 Task: Create a due date automation trigger when advanced on, 2 working days after a card is due add dates starting next week at 11:00 AM.
Action: Mouse moved to (1048, 318)
Screenshot: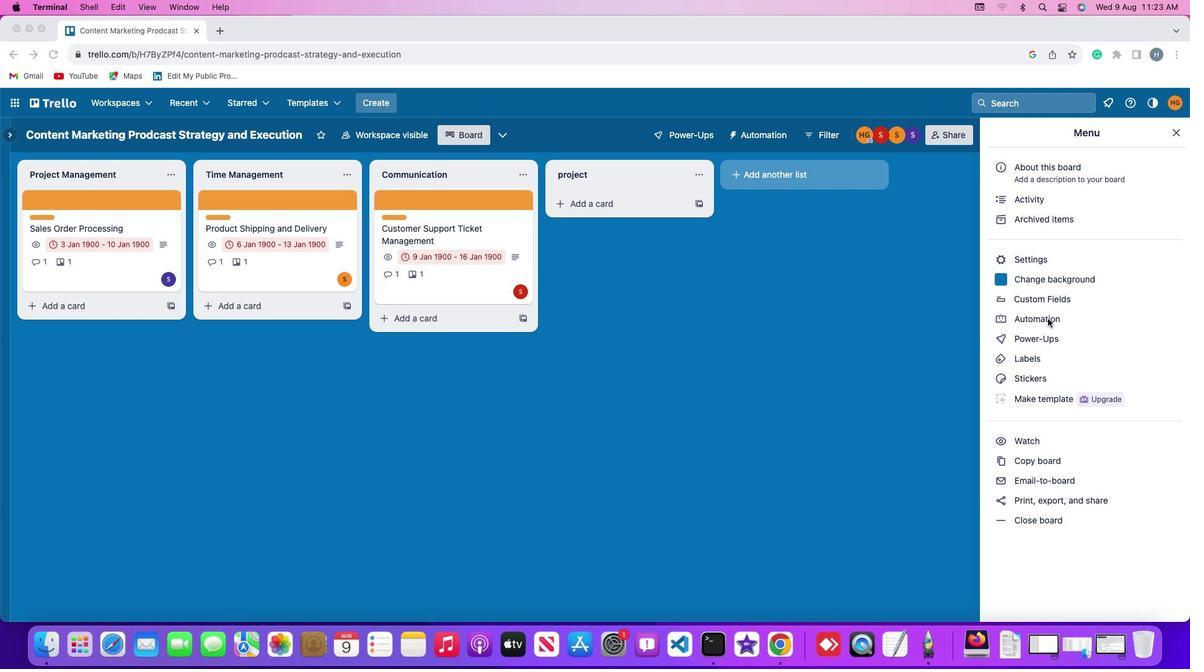 
Action: Mouse pressed left at (1048, 318)
Screenshot: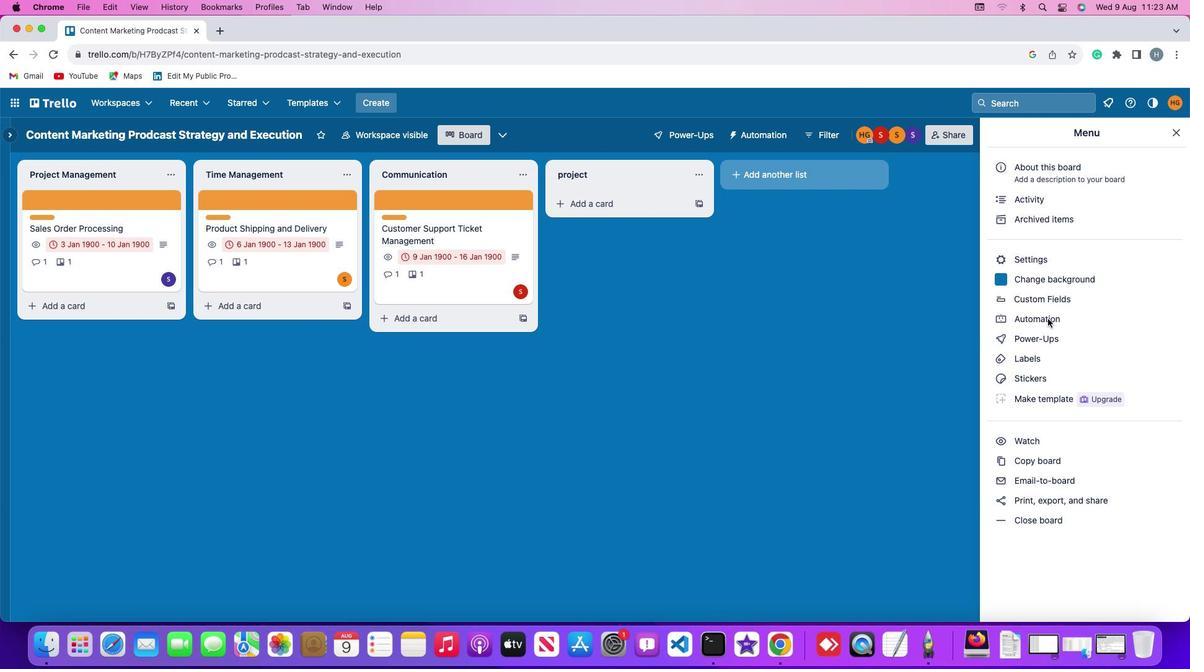 
Action: Mouse pressed left at (1048, 318)
Screenshot: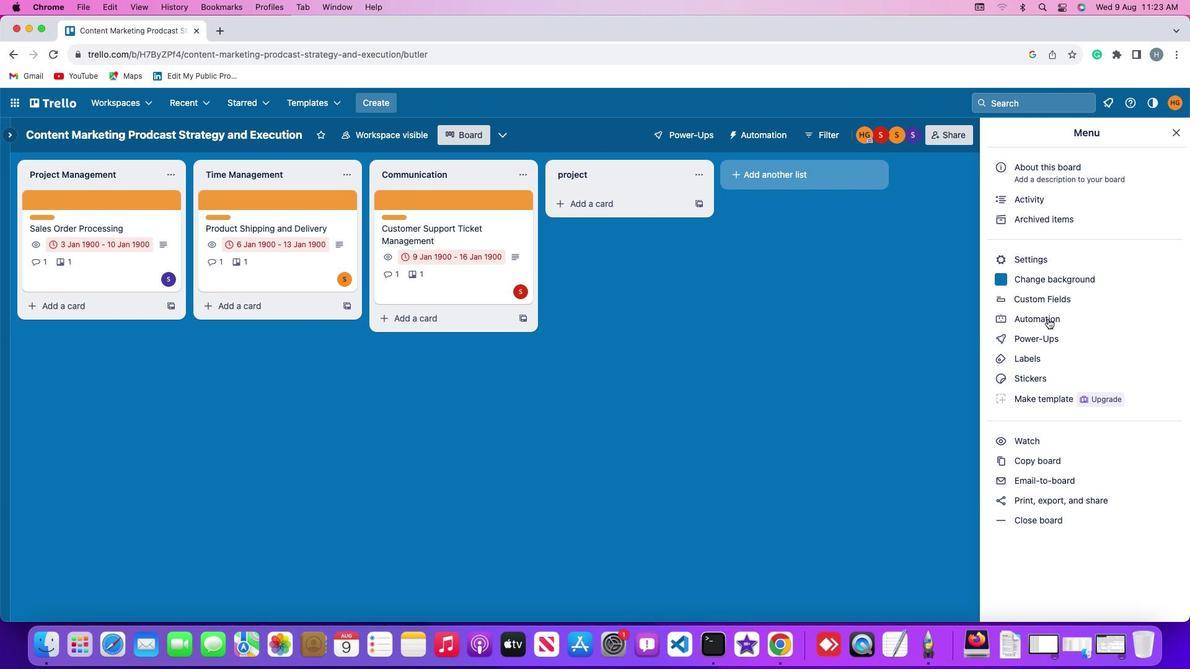 
Action: Mouse moved to (97, 297)
Screenshot: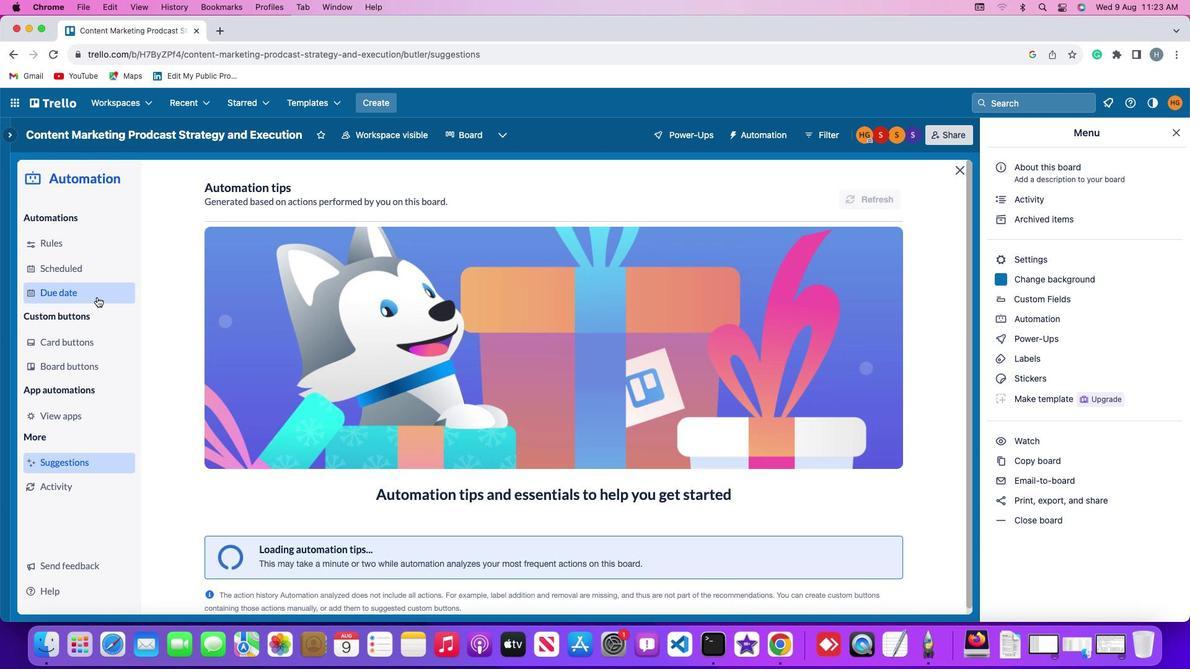 
Action: Mouse pressed left at (97, 297)
Screenshot: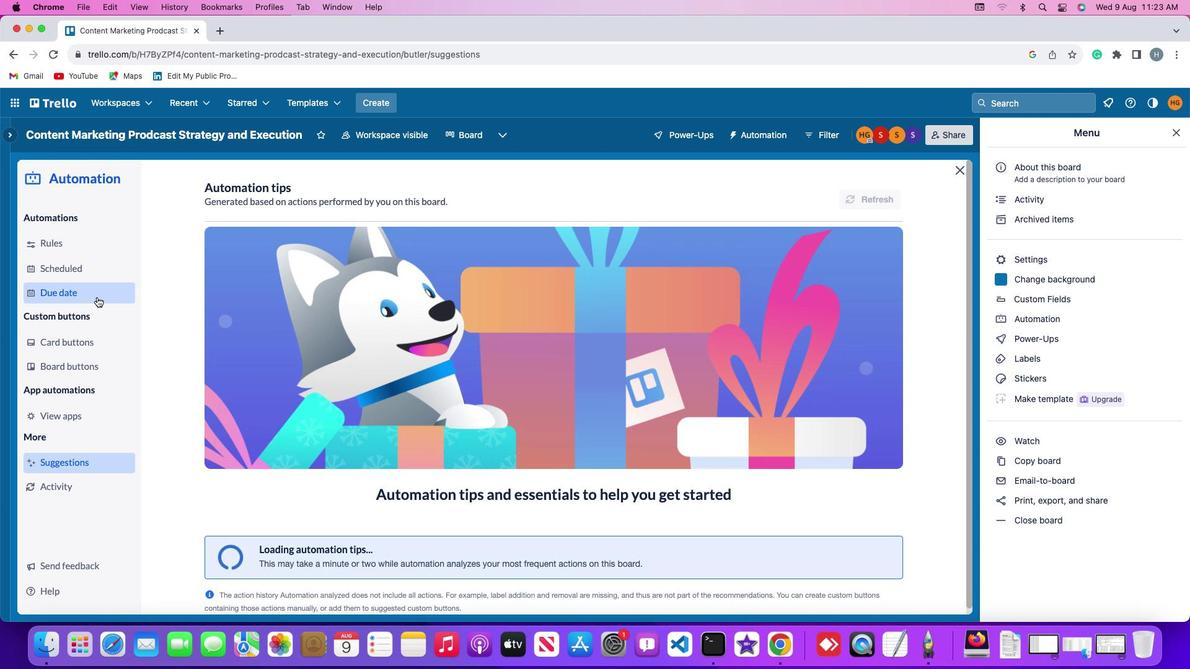 
Action: Mouse moved to (851, 188)
Screenshot: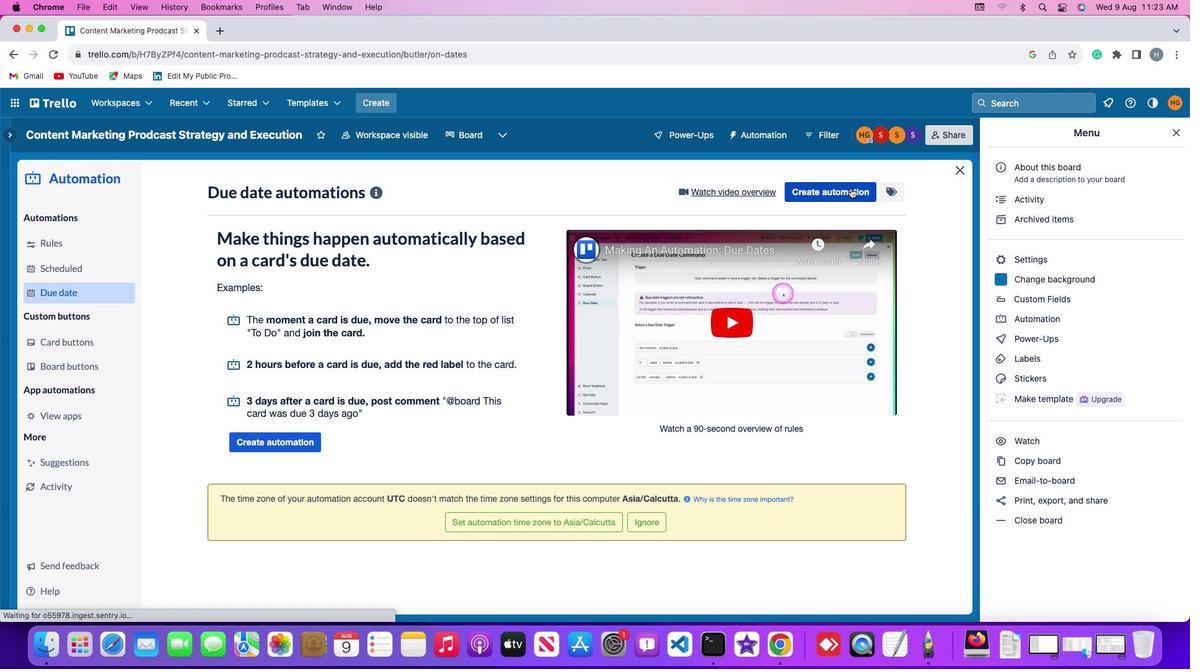 
Action: Mouse pressed left at (851, 188)
Screenshot: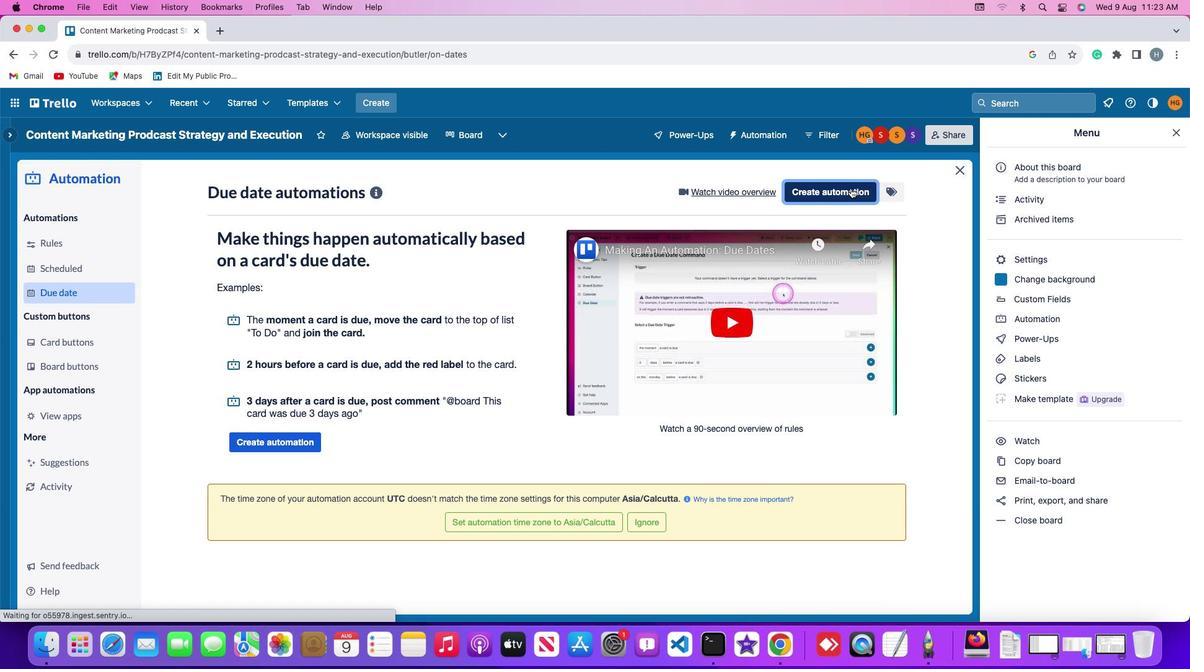
Action: Mouse moved to (313, 306)
Screenshot: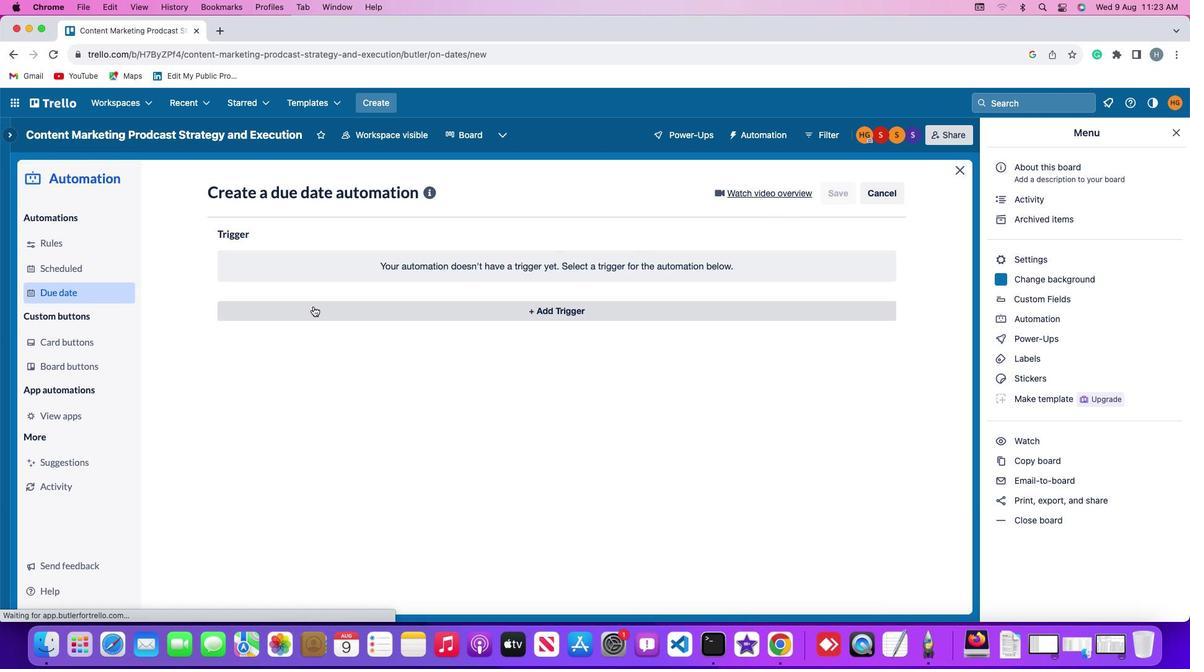 
Action: Mouse pressed left at (313, 306)
Screenshot: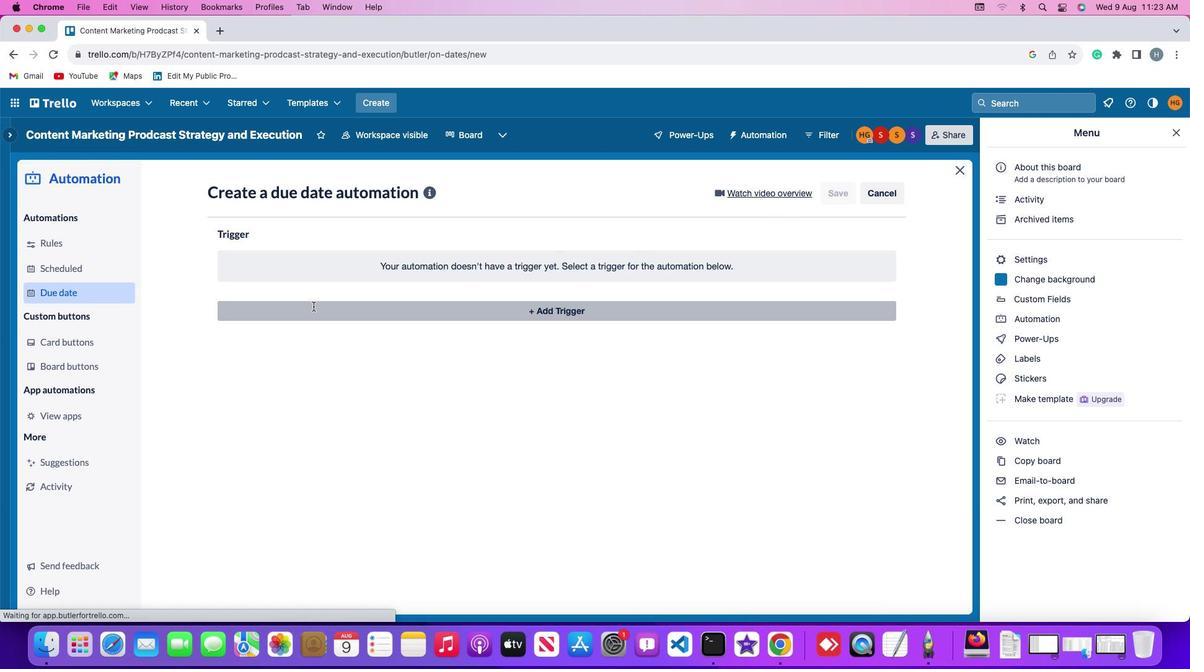 
Action: Mouse moved to (245, 495)
Screenshot: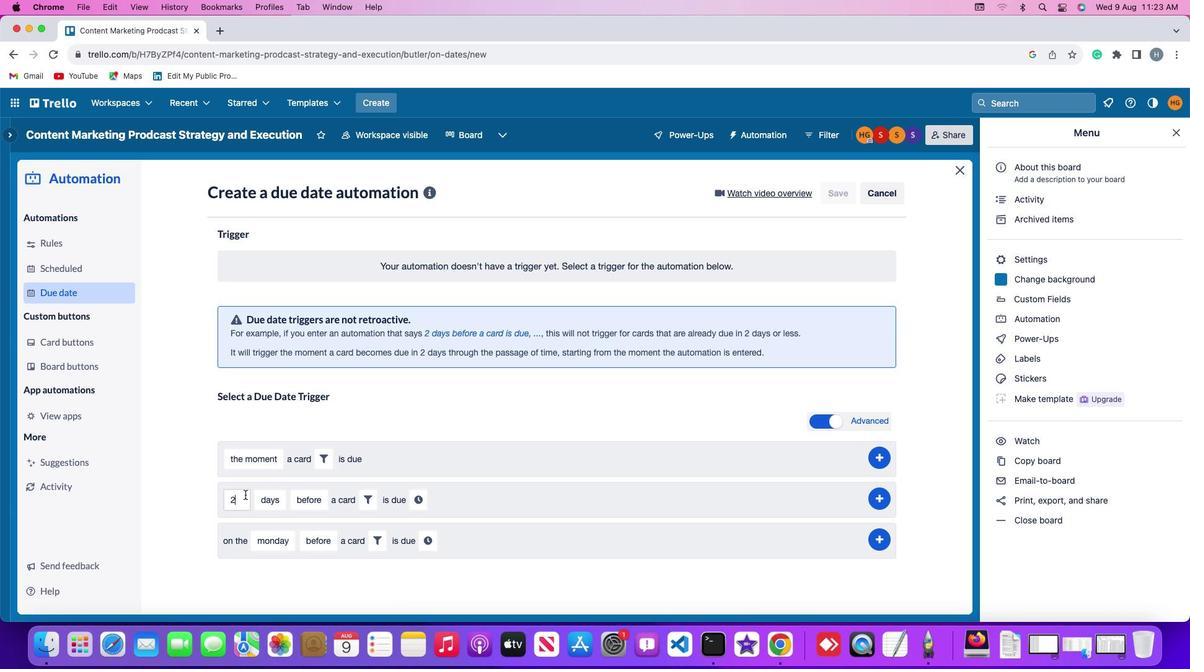 
Action: Mouse pressed left at (245, 495)
Screenshot: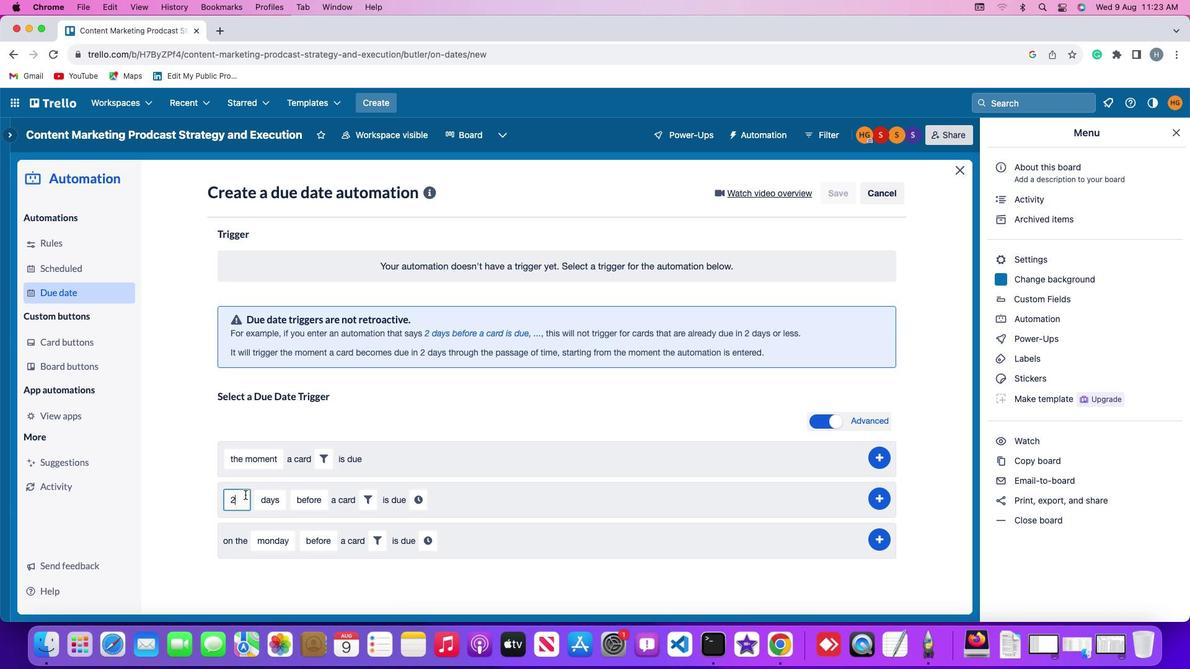 
Action: Mouse moved to (244, 495)
Screenshot: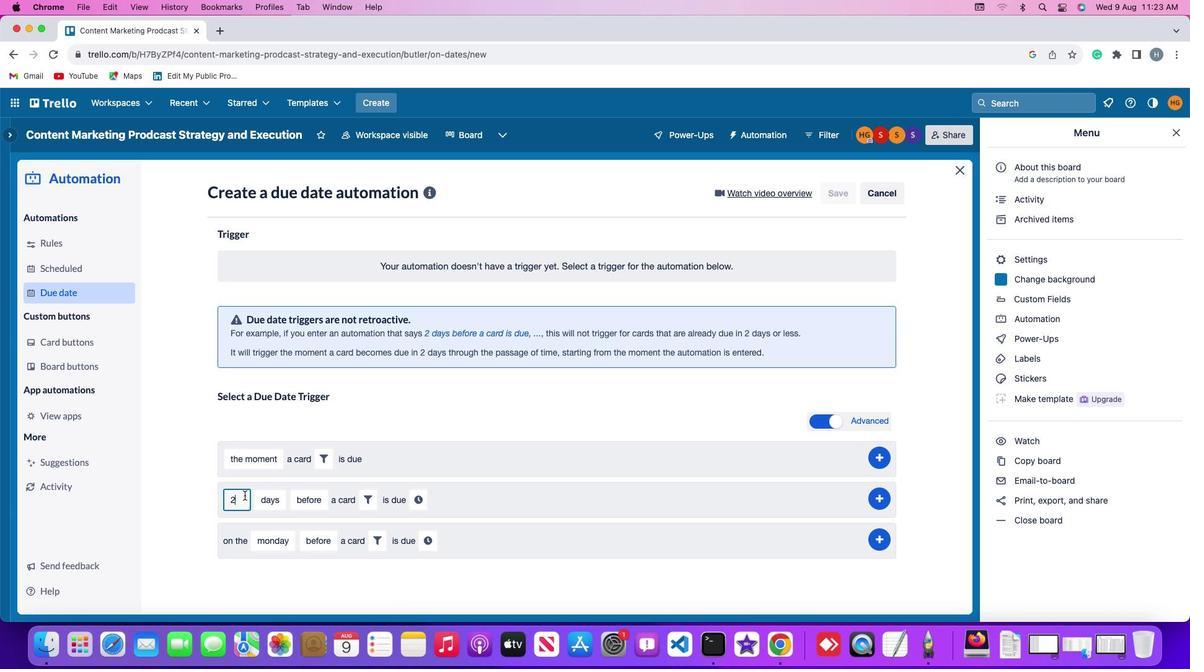 
Action: Key pressed Key.backspace
Screenshot: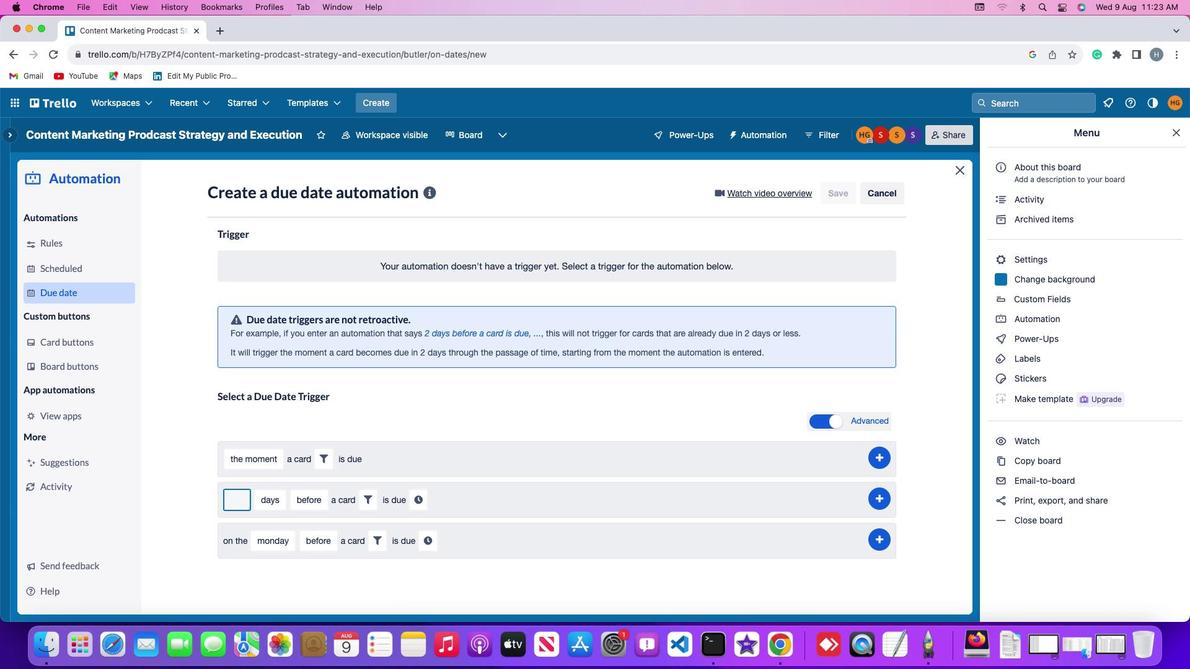 
Action: Mouse moved to (238, 493)
Screenshot: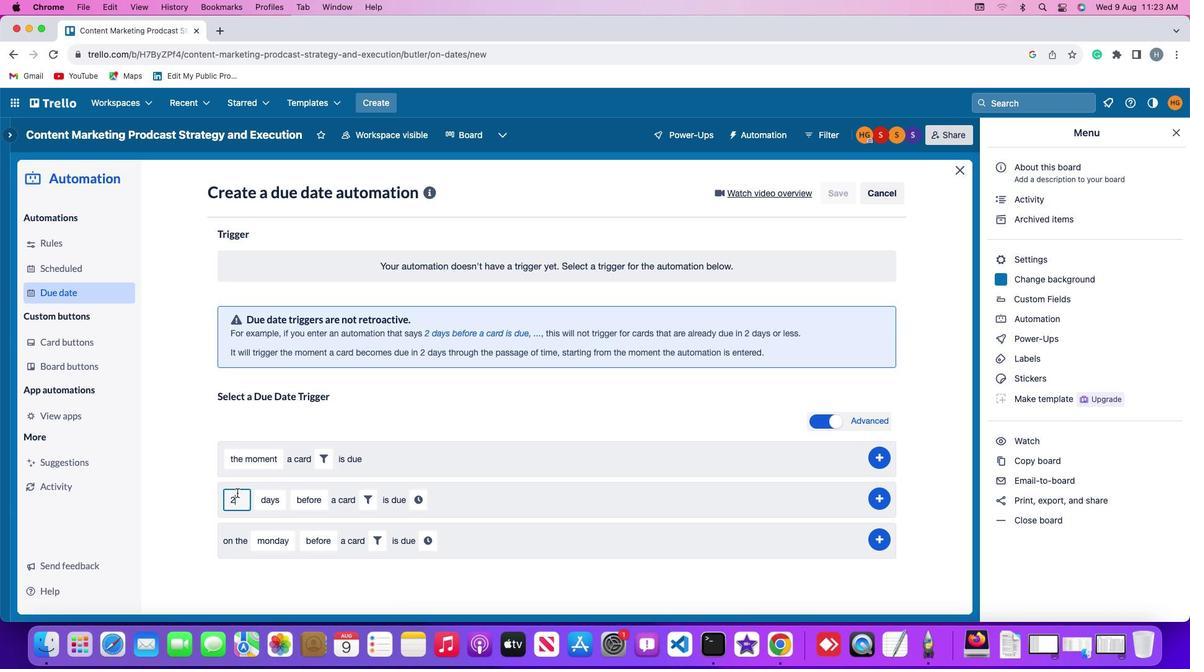 
Action: Key pressed '2'
Screenshot: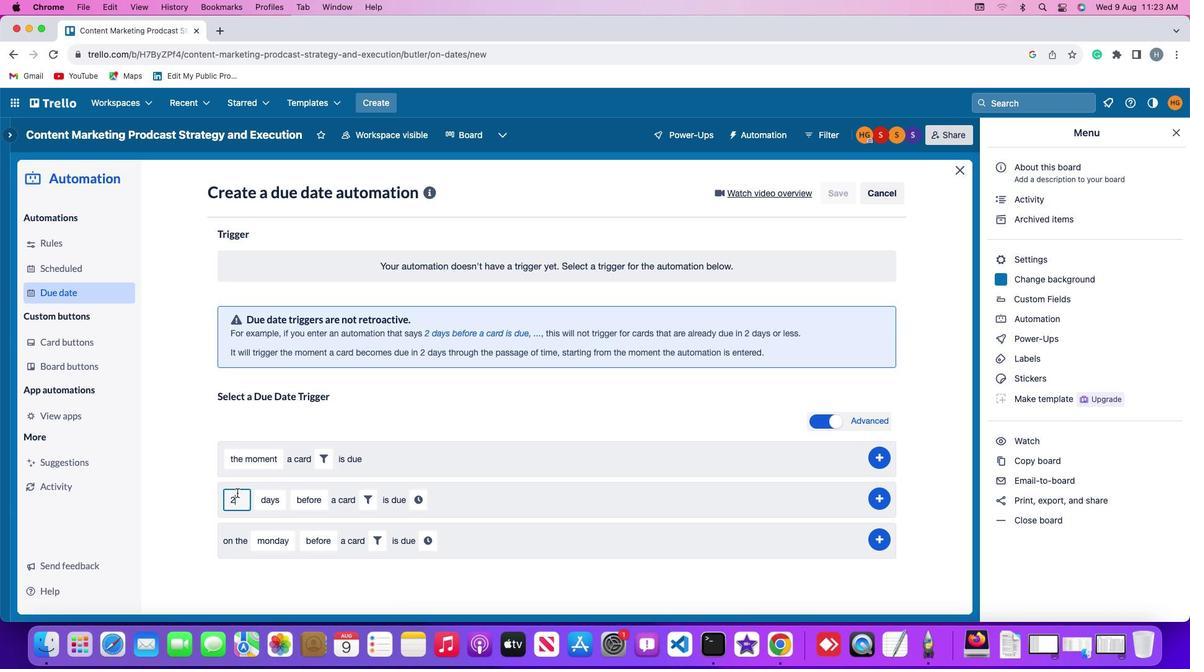 
Action: Mouse moved to (268, 496)
Screenshot: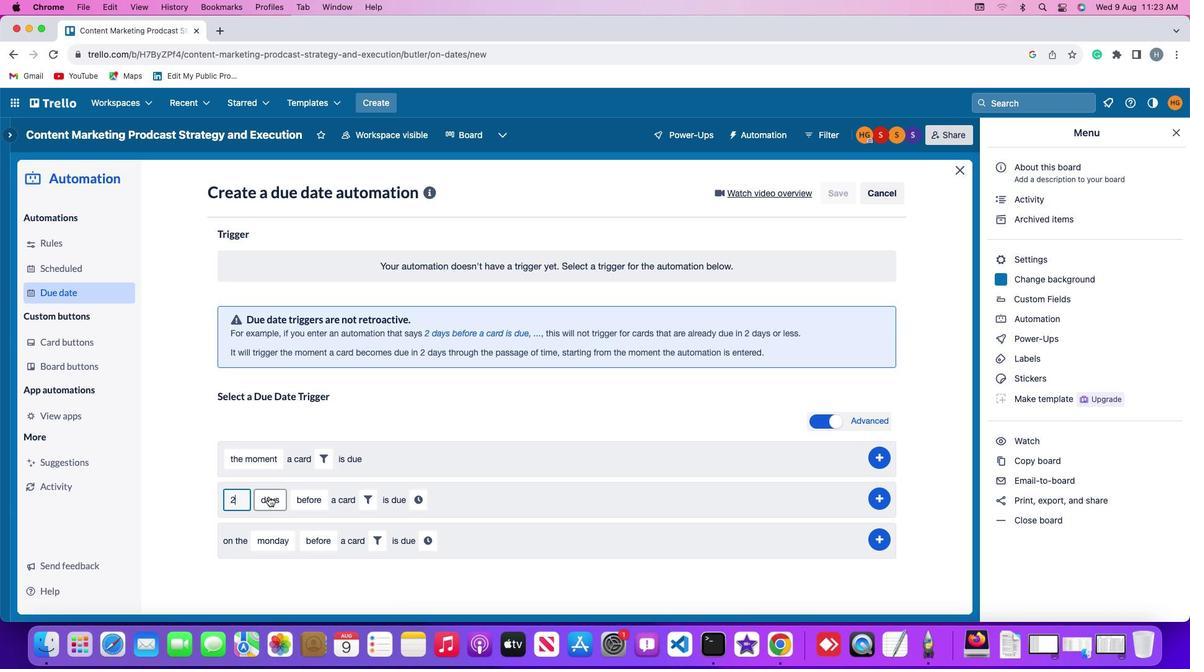 
Action: Mouse pressed left at (268, 496)
Screenshot: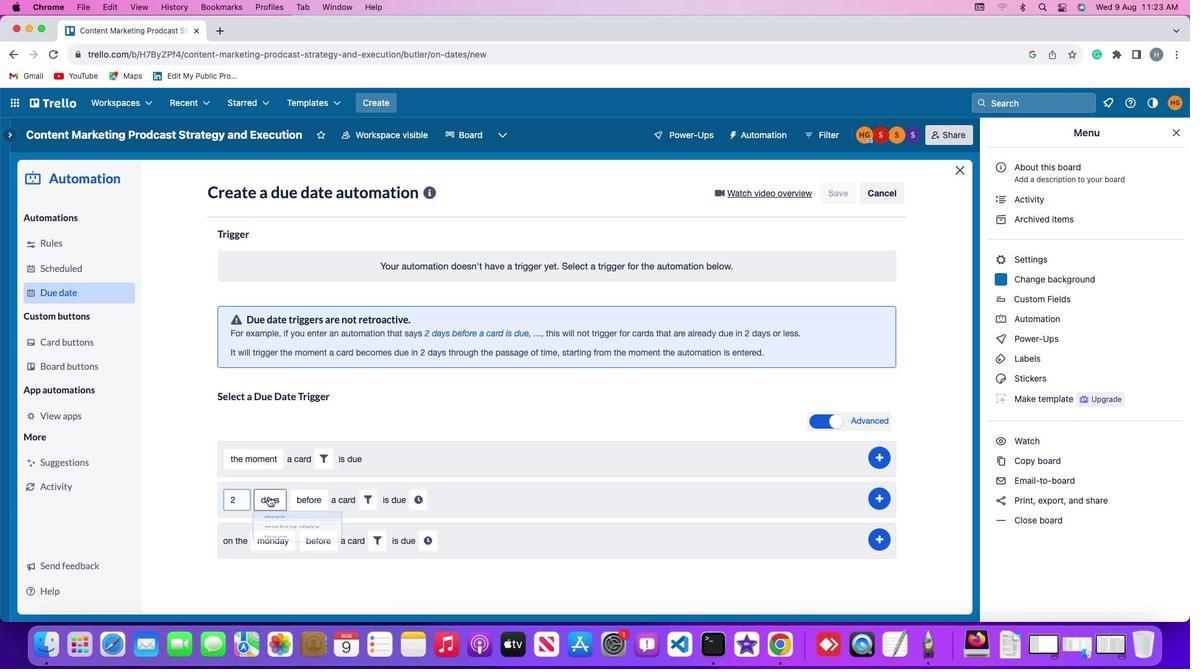 
Action: Mouse moved to (277, 549)
Screenshot: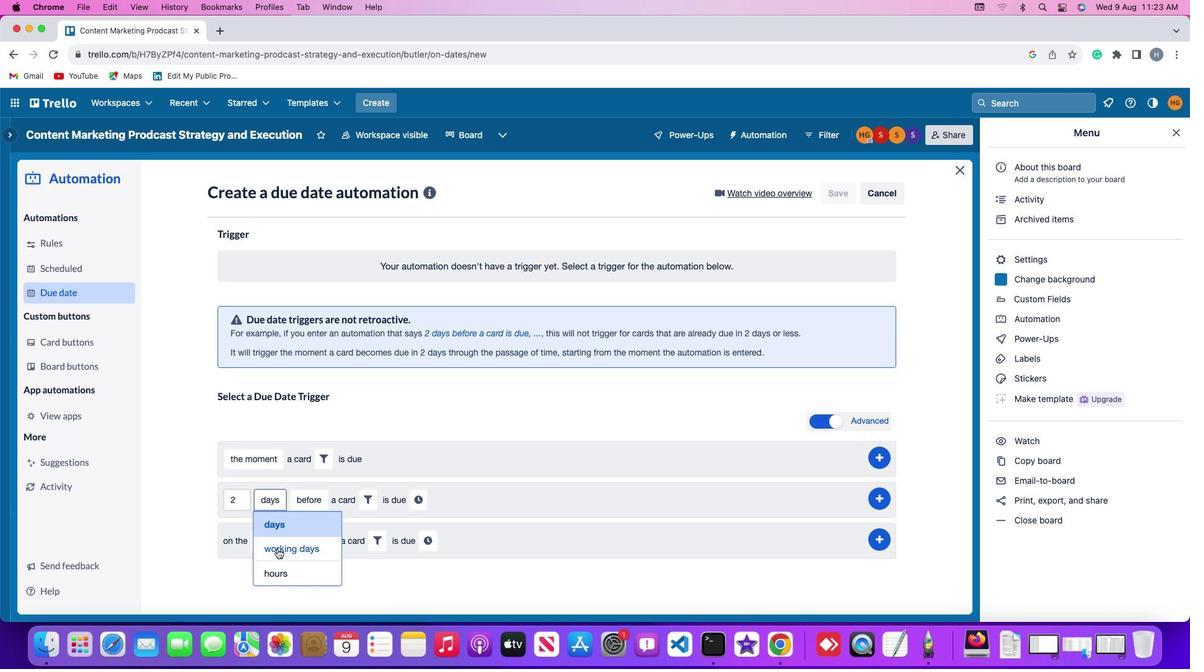 
Action: Mouse pressed left at (277, 549)
Screenshot: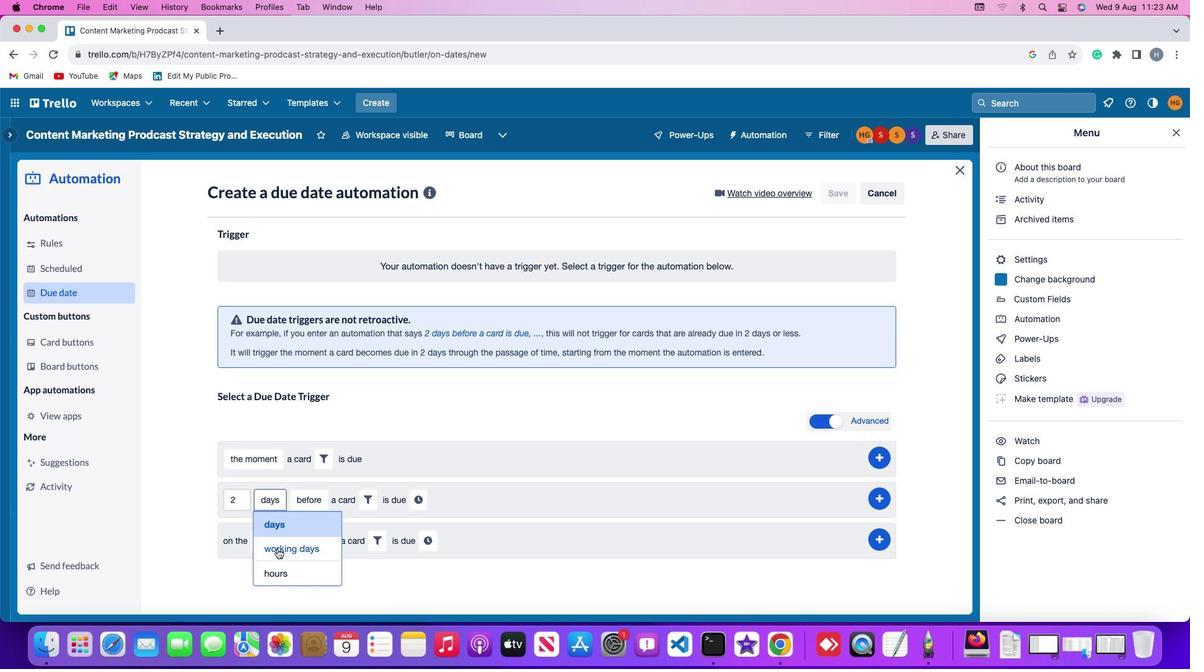 
Action: Mouse moved to (354, 503)
Screenshot: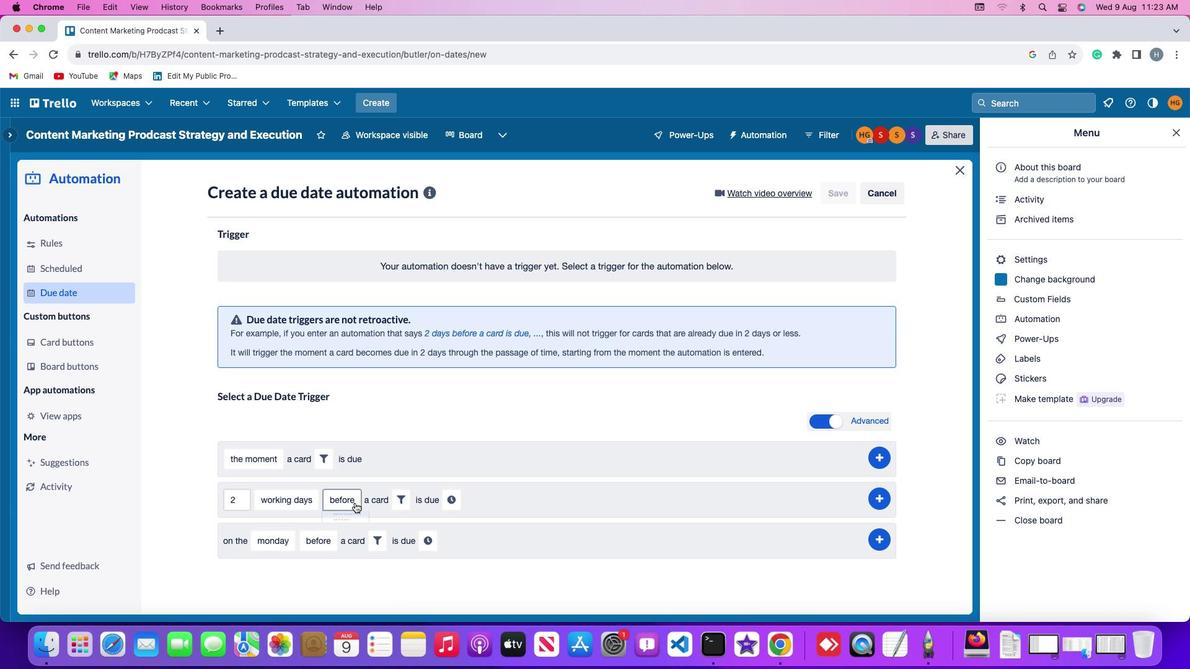 
Action: Mouse pressed left at (354, 503)
Screenshot: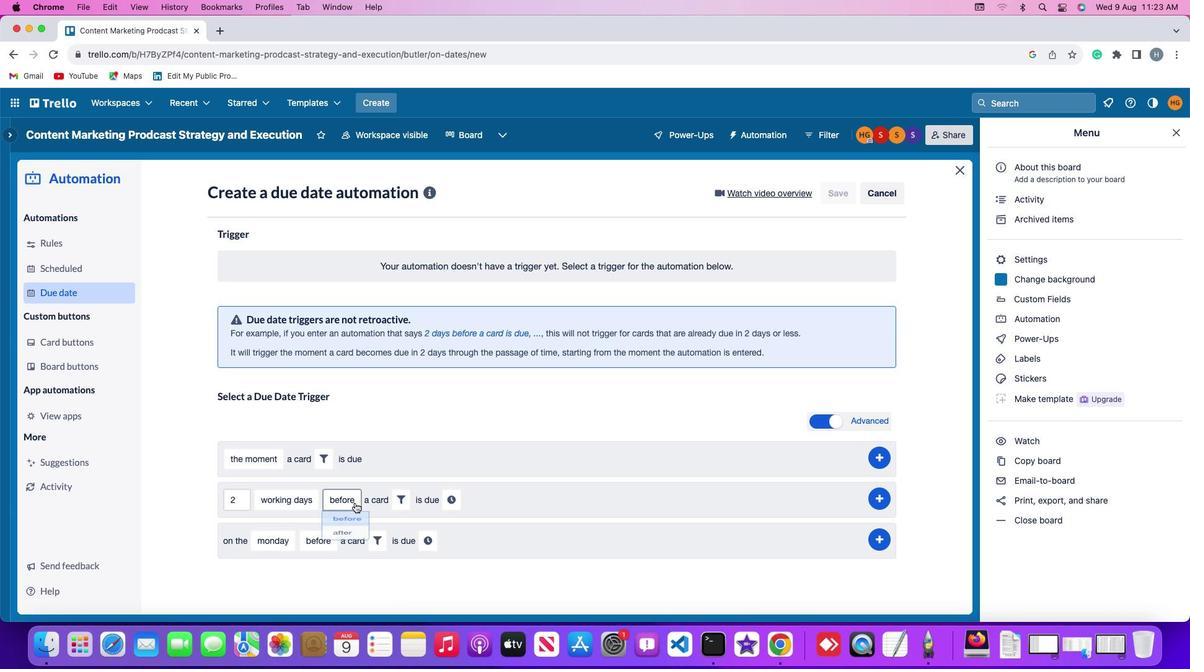 
Action: Mouse moved to (347, 544)
Screenshot: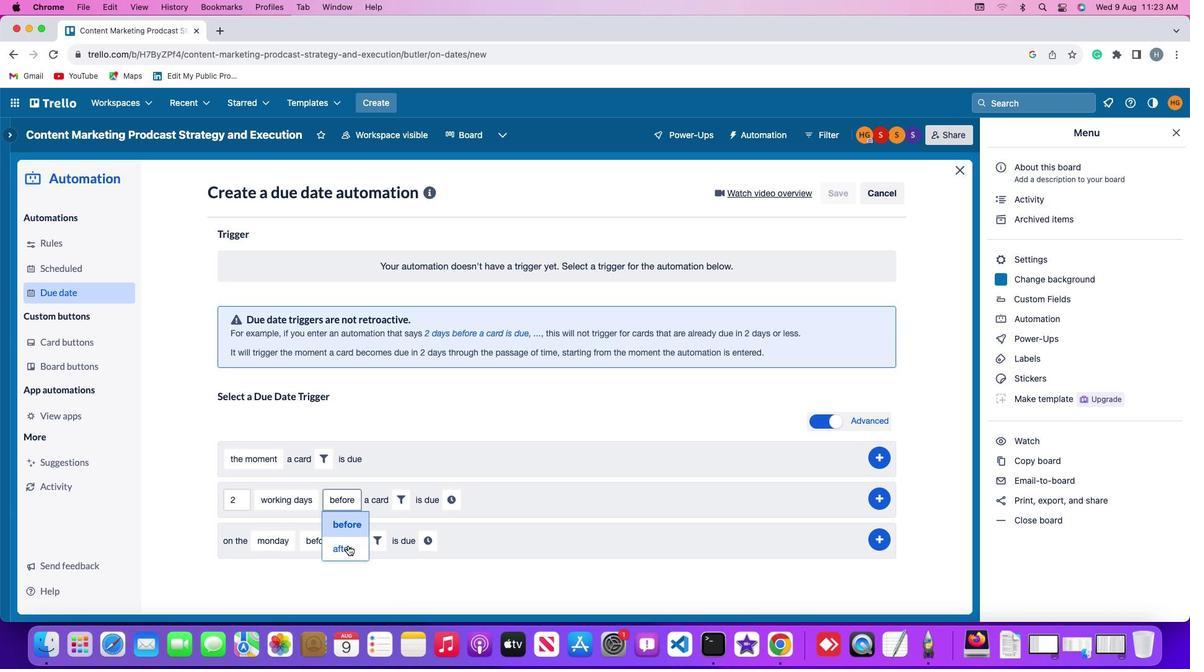 
Action: Mouse pressed left at (347, 544)
Screenshot: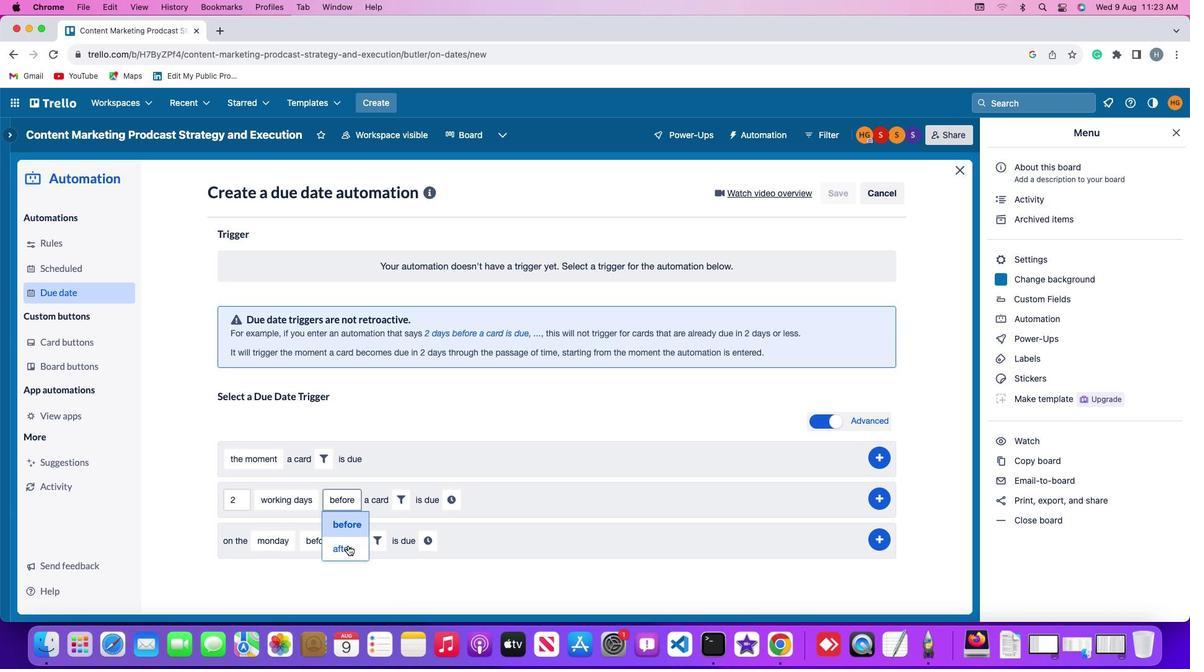 
Action: Mouse moved to (400, 496)
Screenshot: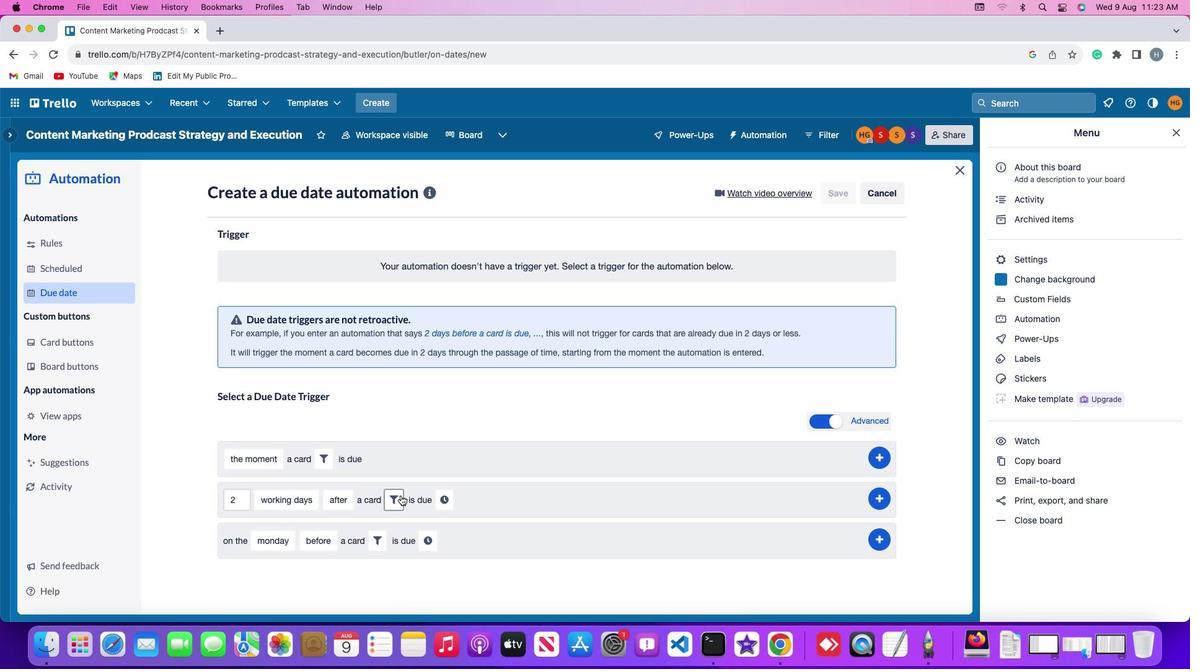 
Action: Mouse pressed left at (400, 496)
Screenshot: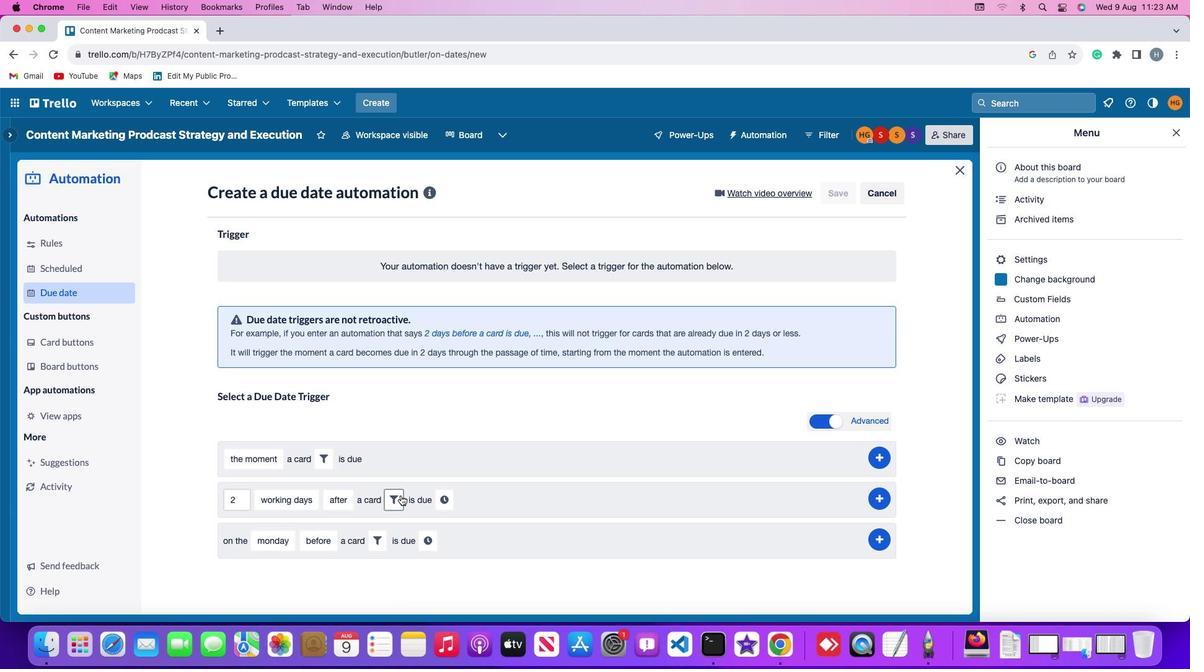 
Action: Mouse moved to (460, 534)
Screenshot: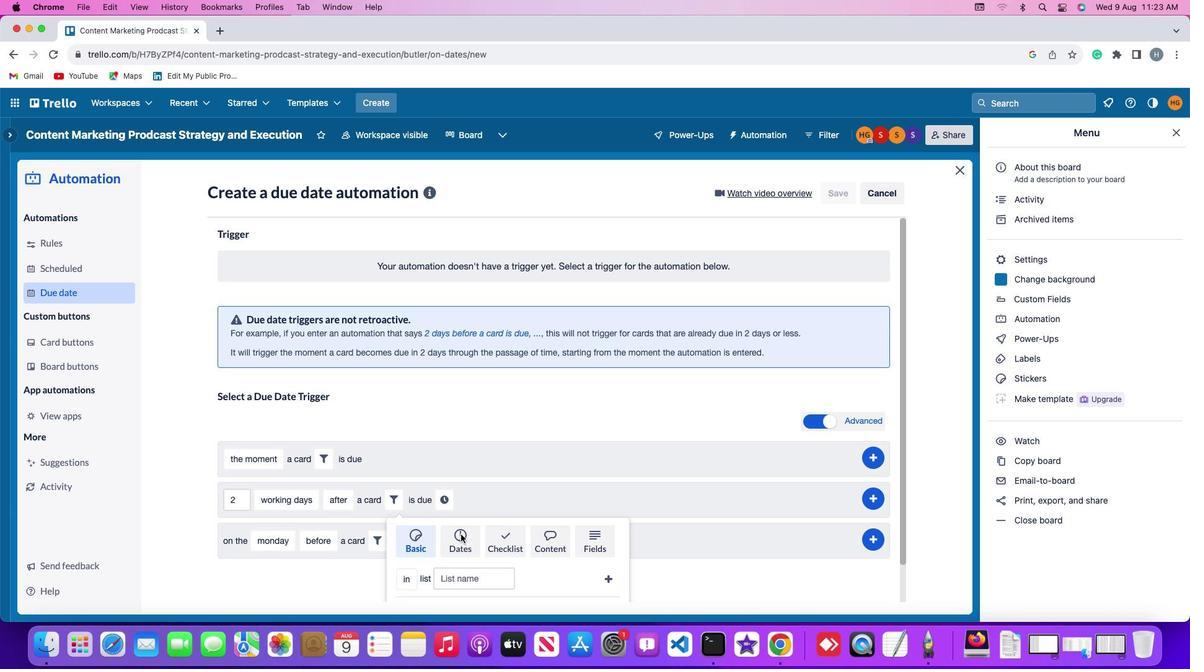 
Action: Mouse pressed left at (460, 534)
Screenshot: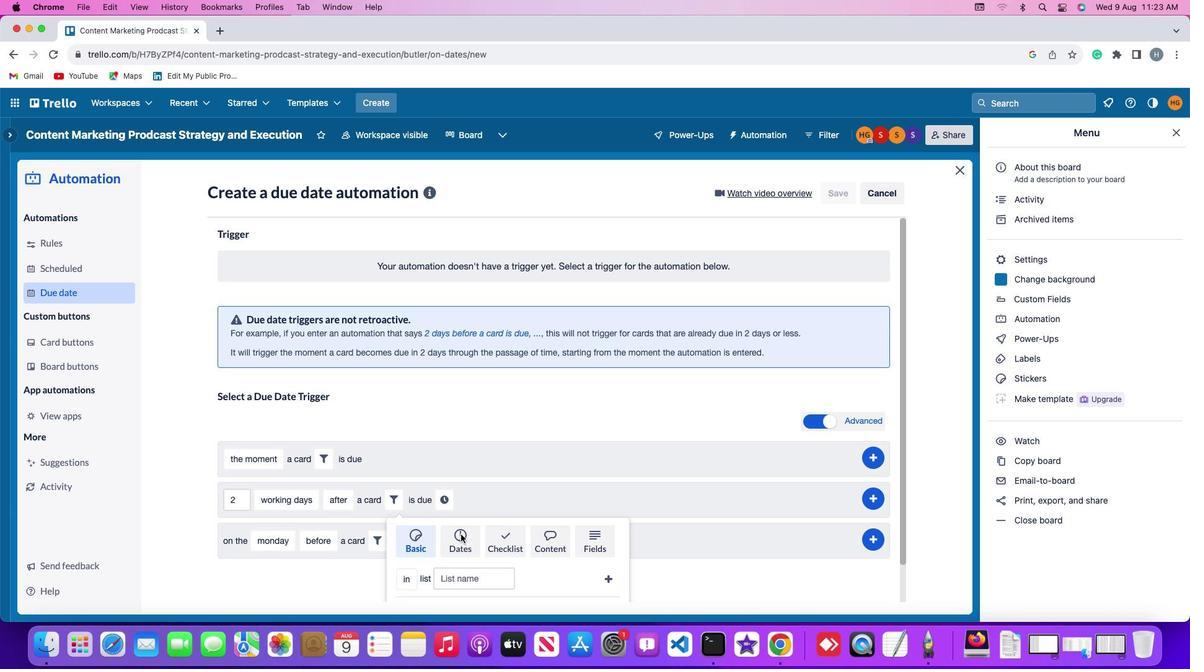 
Action: Mouse moved to (362, 573)
Screenshot: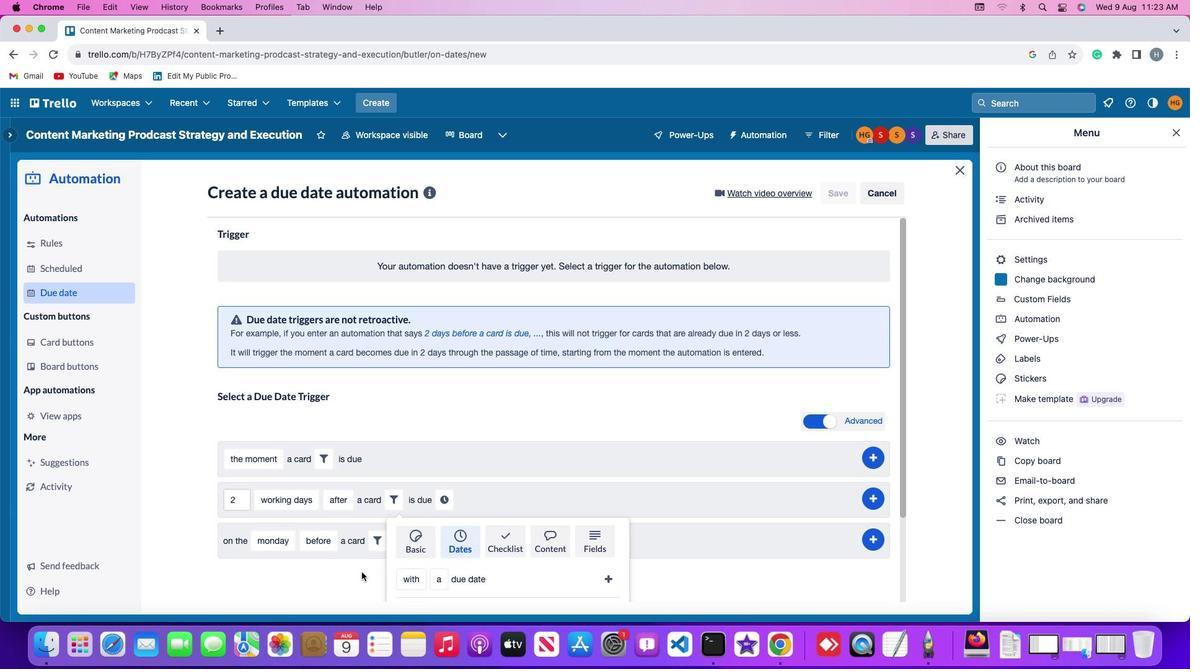 
Action: Mouse scrolled (362, 573) with delta (0, 0)
Screenshot: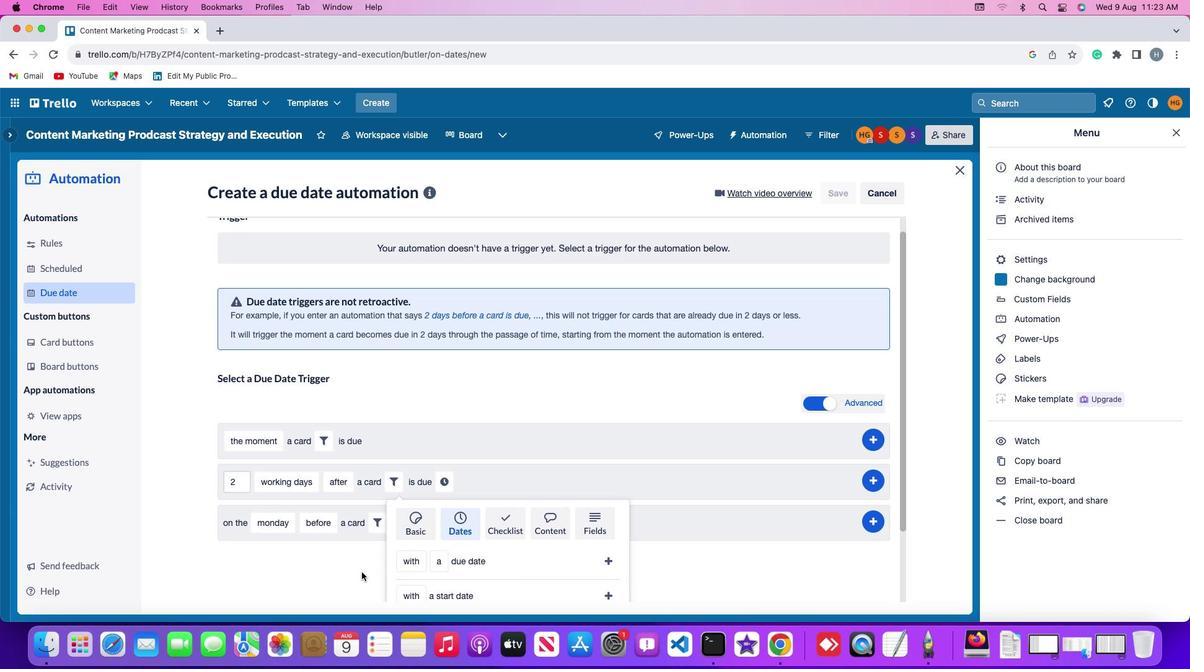 
Action: Mouse scrolled (362, 573) with delta (0, 0)
Screenshot: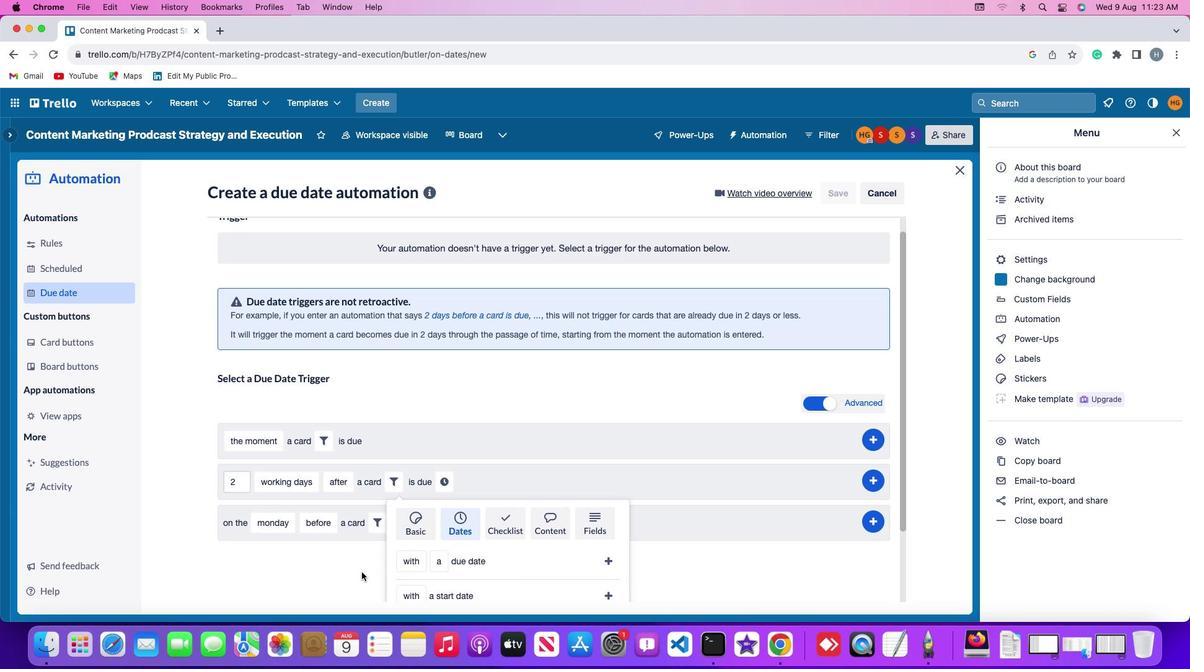 
Action: Mouse scrolled (362, 573) with delta (0, -2)
Screenshot: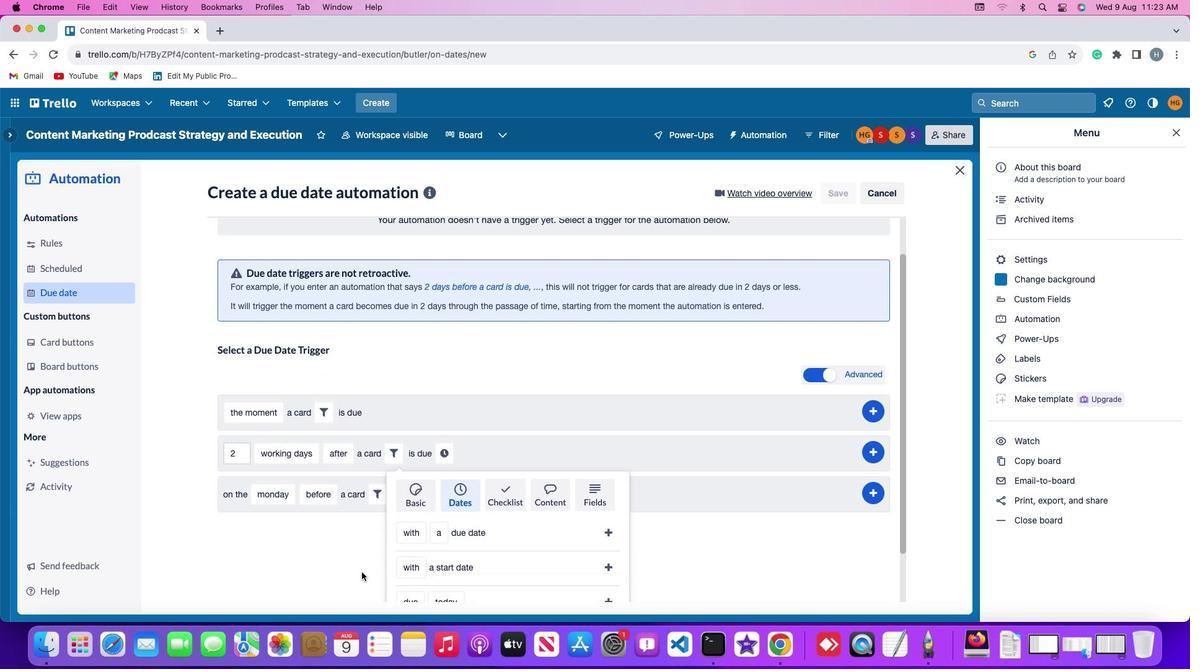 
Action: Mouse scrolled (362, 573) with delta (0, -3)
Screenshot: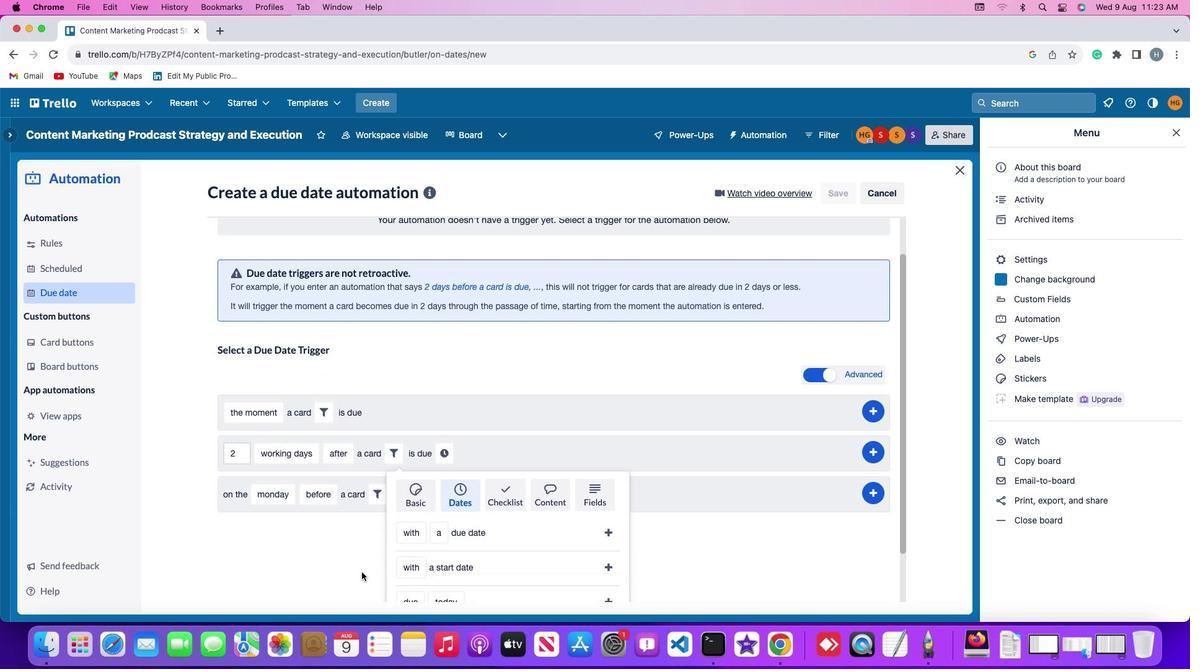 
Action: Mouse scrolled (362, 573) with delta (0, -3)
Screenshot: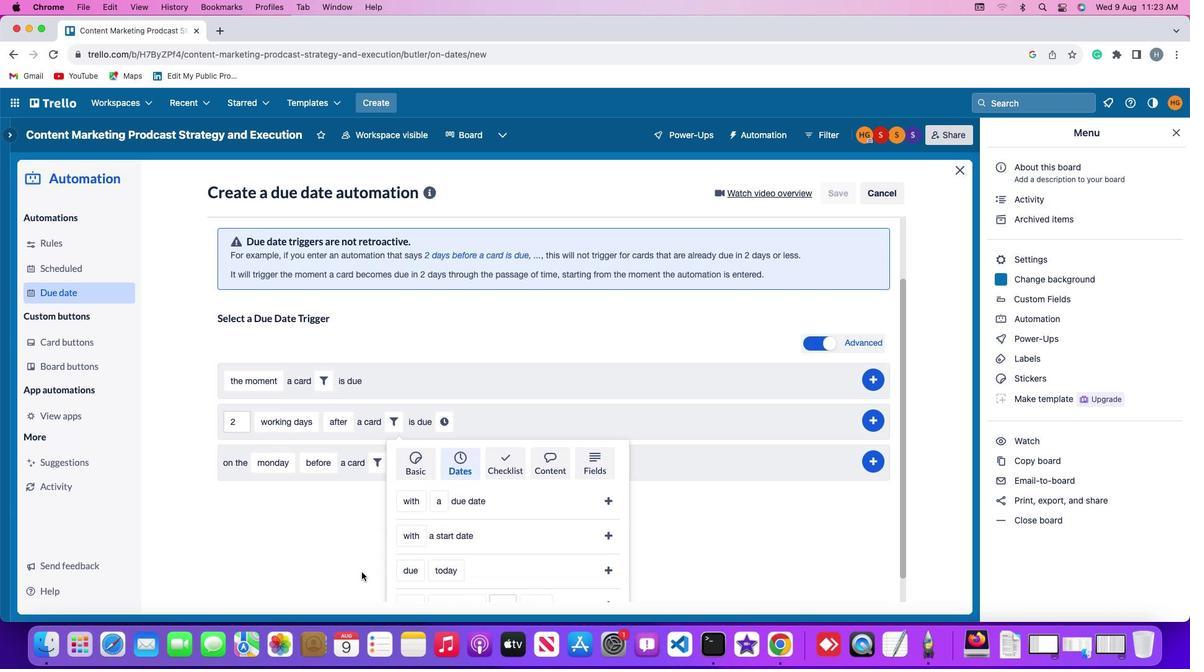 
Action: Mouse scrolled (362, 573) with delta (0, -4)
Screenshot: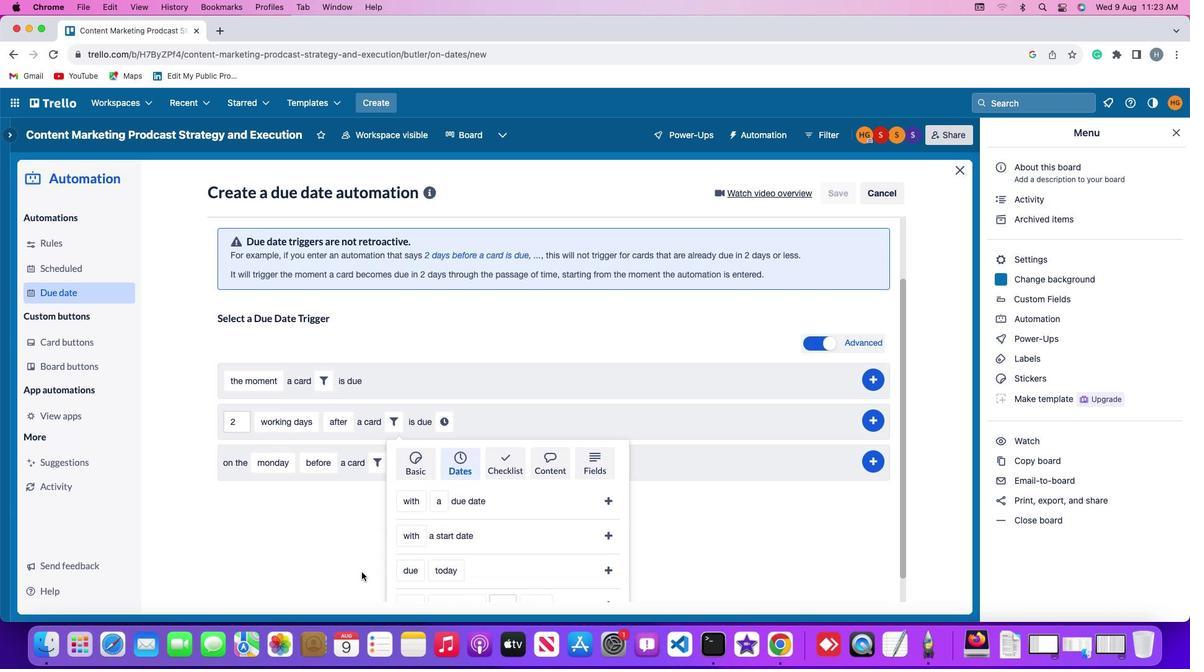
Action: Mouse moved to (408, 548)
Screenshot: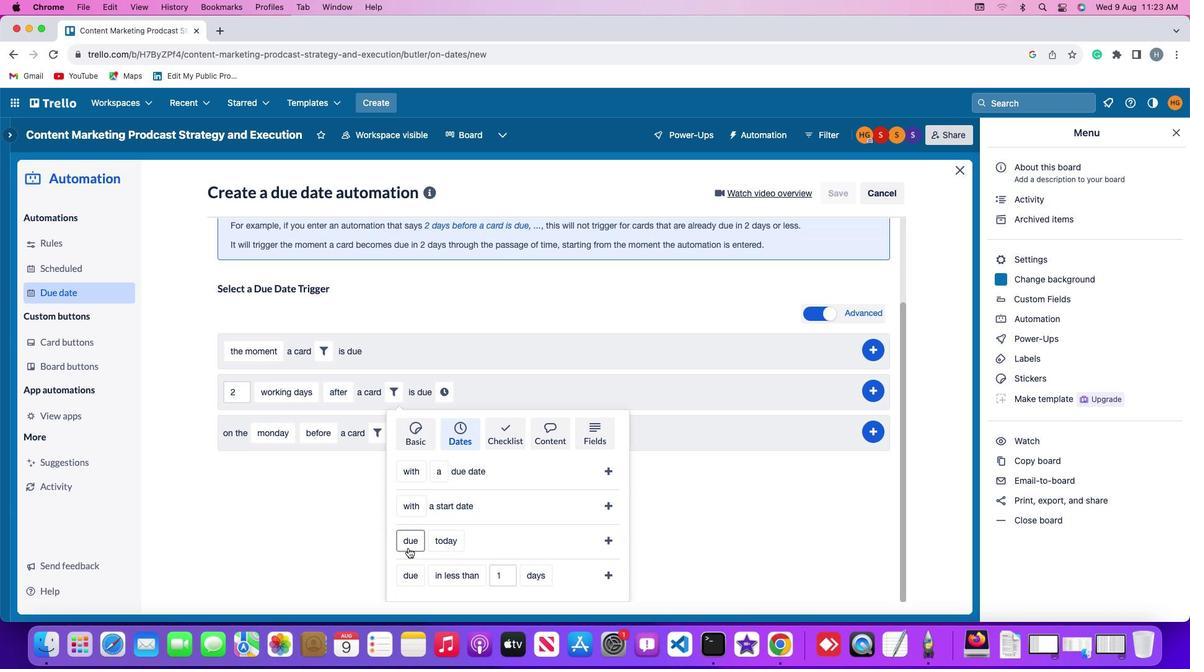 
Action: Mouse pressed left at (408, 548)
Screenshot: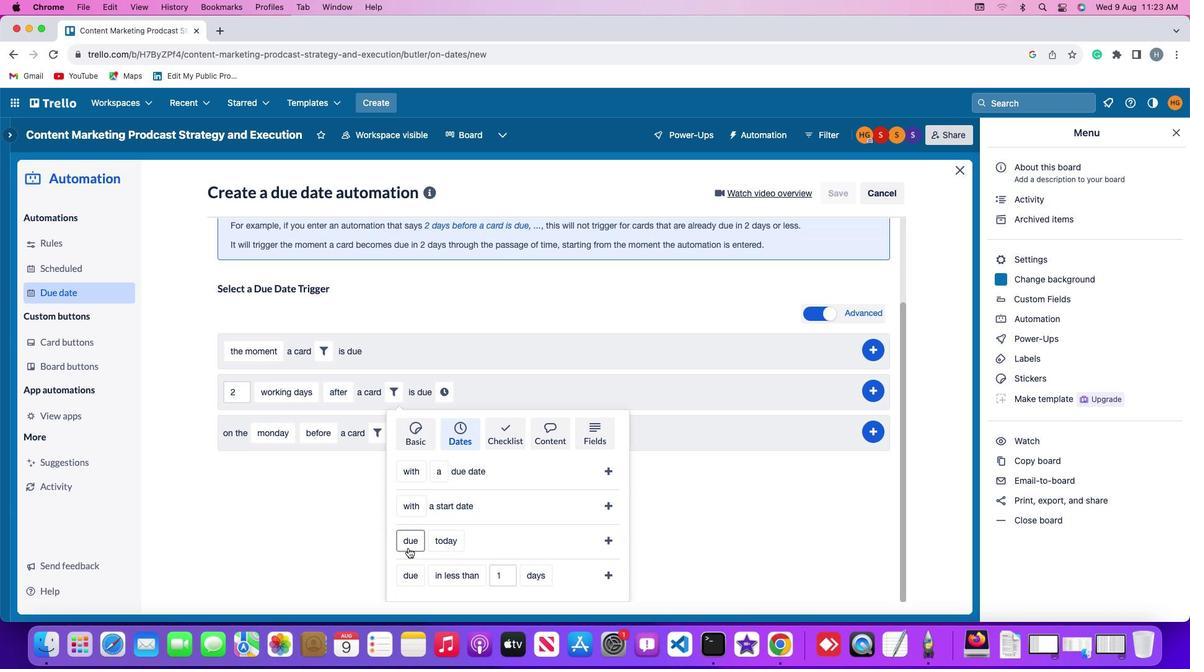 
Action: Mouse moved to (426, 495)
Screenshot: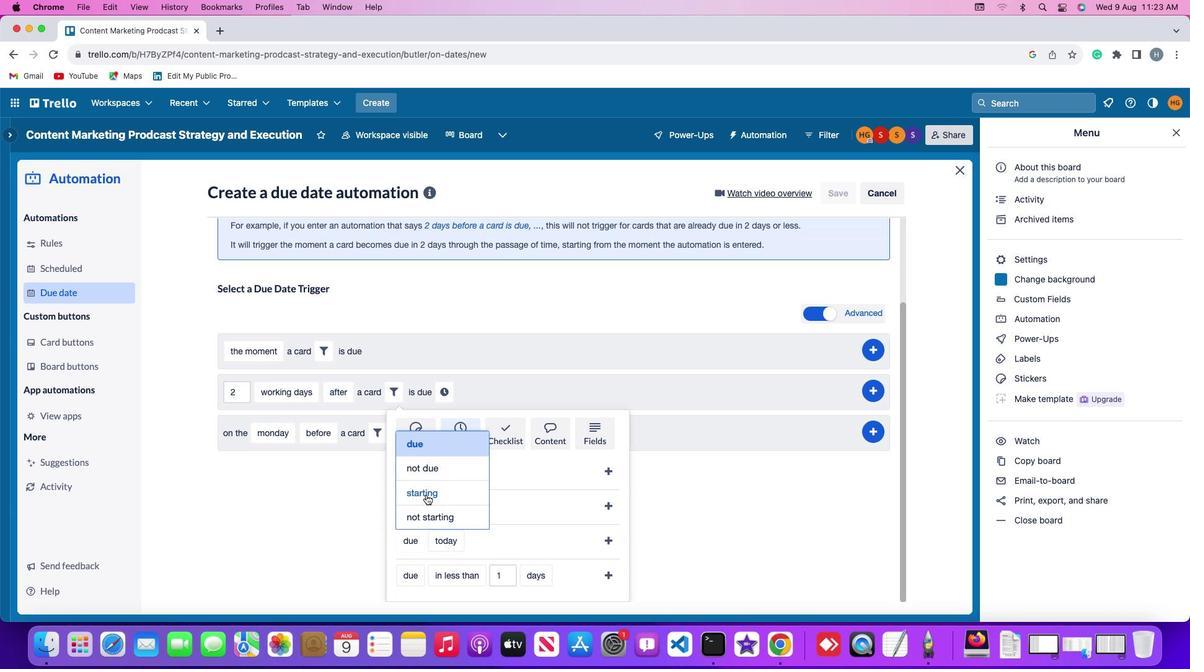 
Action: Mouse pressed left at (426, 495)
Screenshot: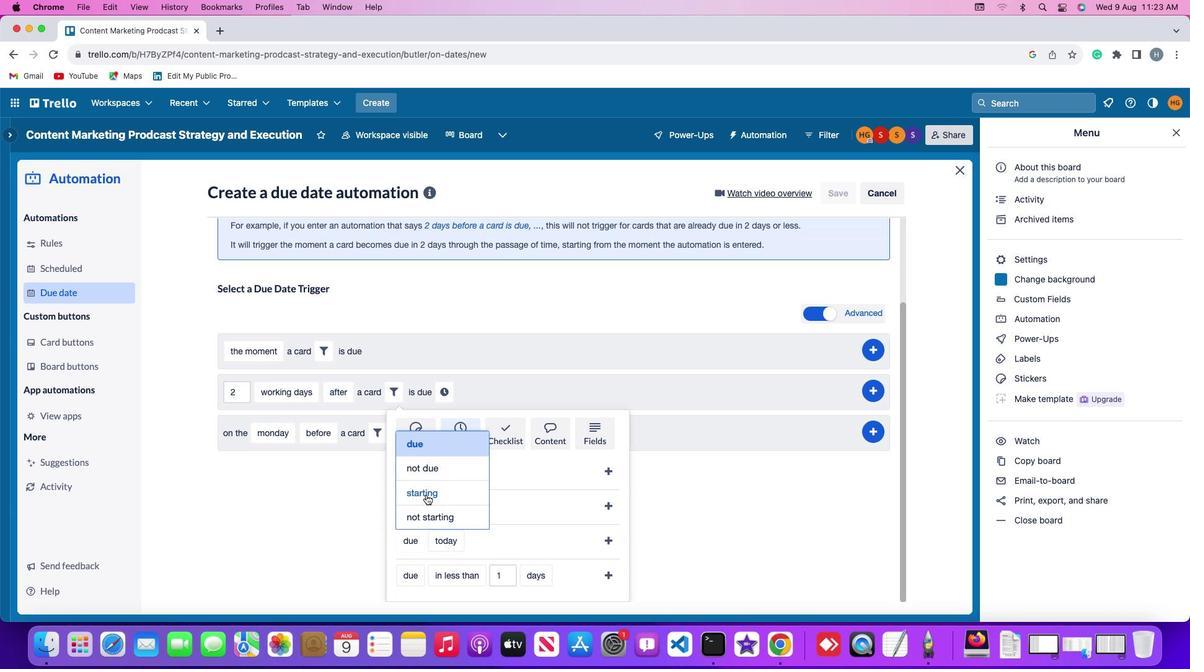 
Action: Mouse moved to (460, 543)
Screenshot: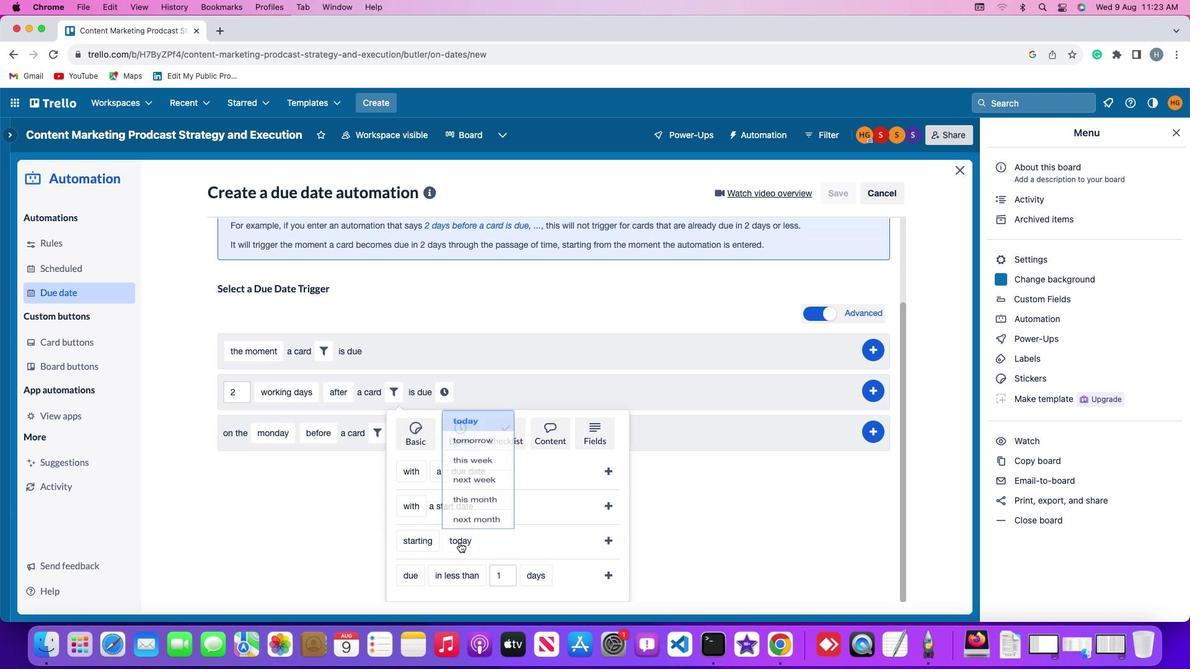 
Action: Mouse pressed left at (460, 543)
Screenshot: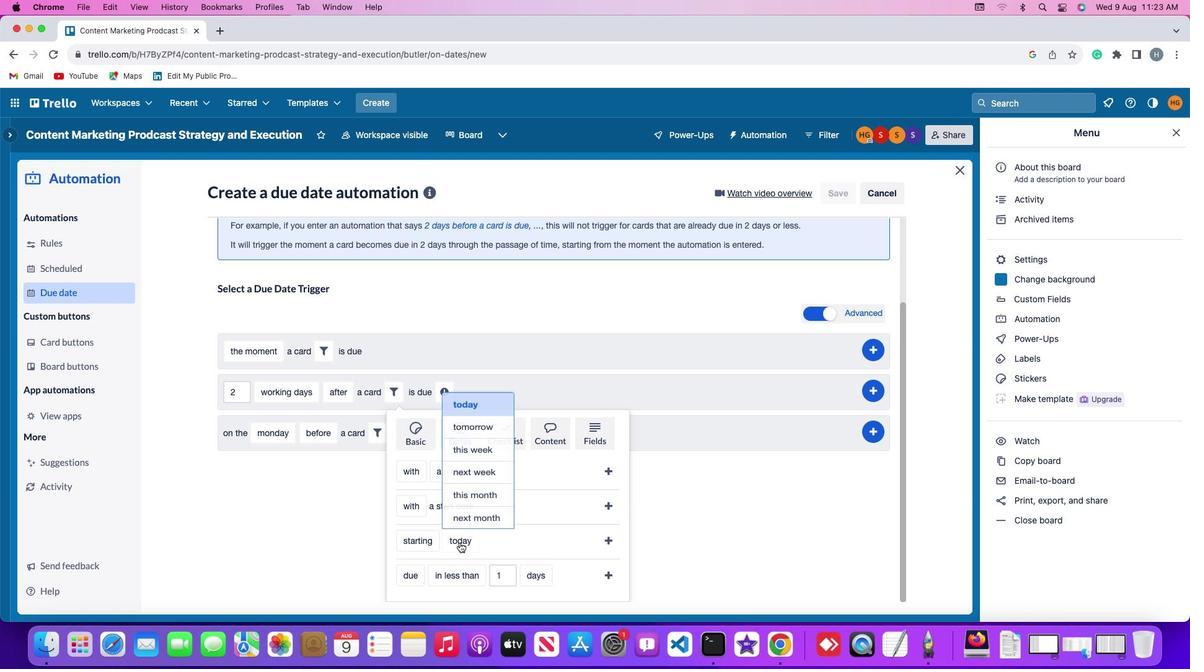 
Action: Mouse moved to (480, 465)
Screenshot: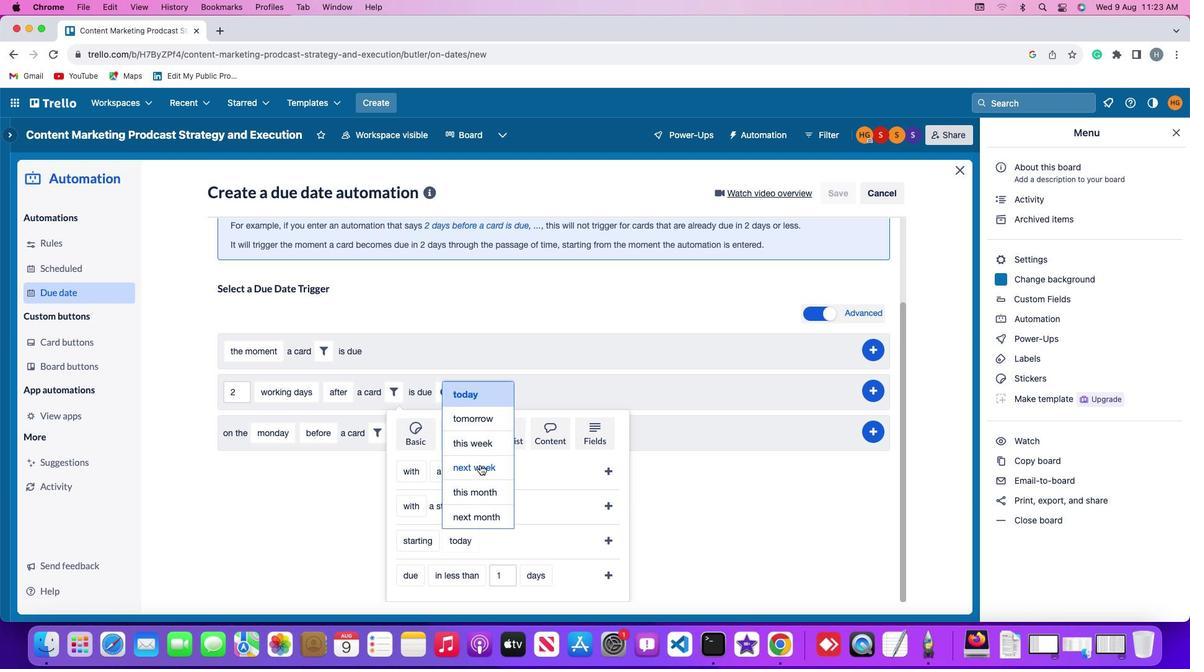 
Action: Mouse pressed left at (480, 465)
Screenshot: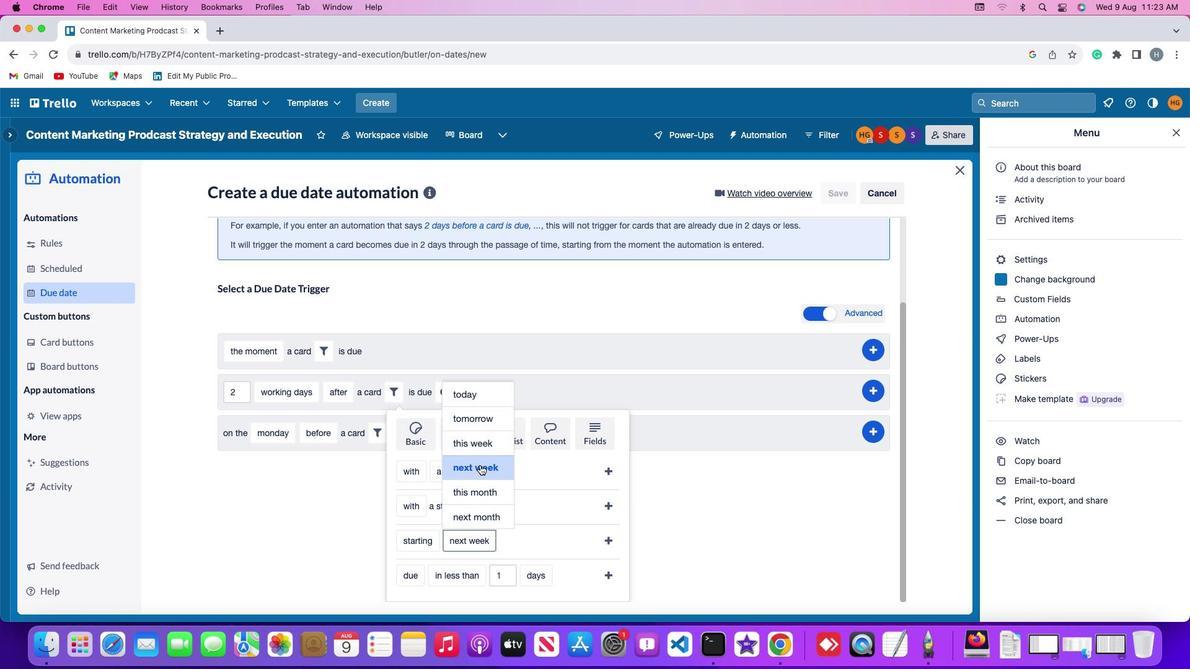 
Action: Mouse moved to (609, 537)
Screenshot: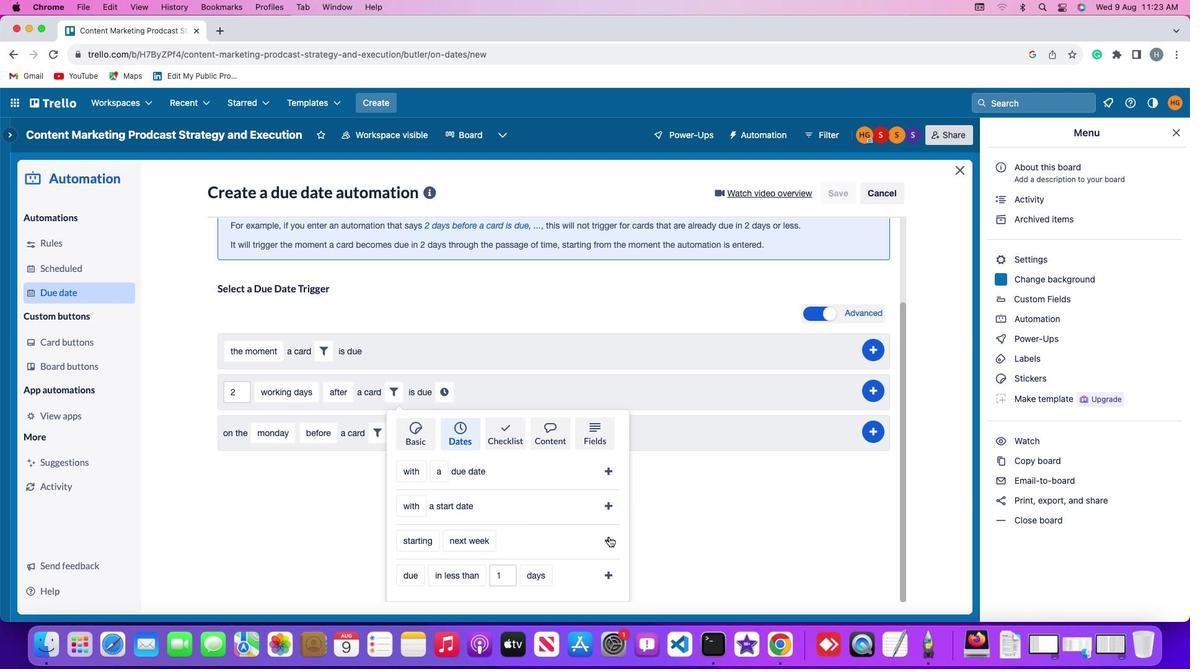 
Action: Mouse pressed left at (609, 537)
Screenshot: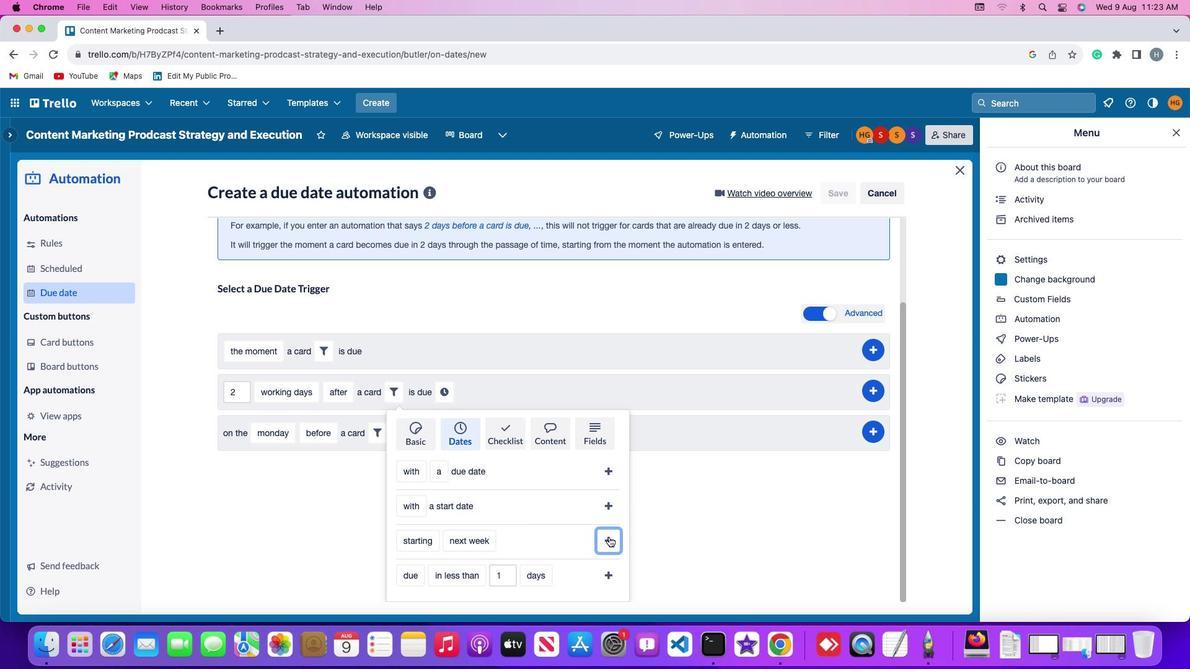 
Action: Mouse moved to (544, 500)
Screenshot: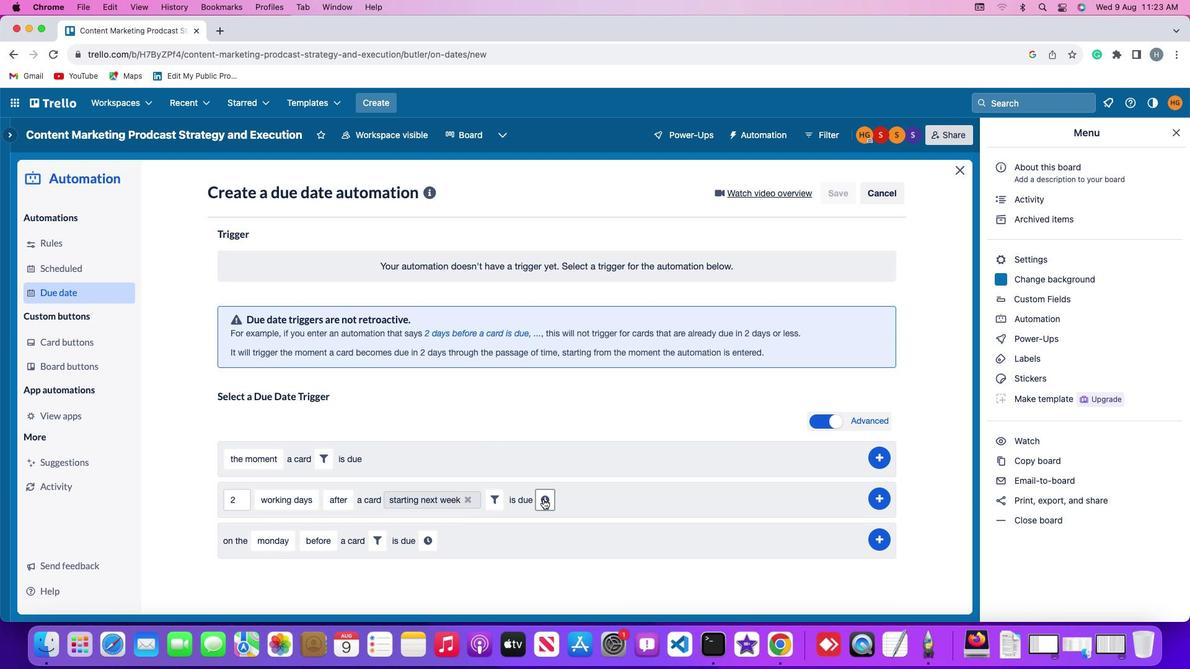 
Action: Mouse pressed left at (544, 500)
Screenshot: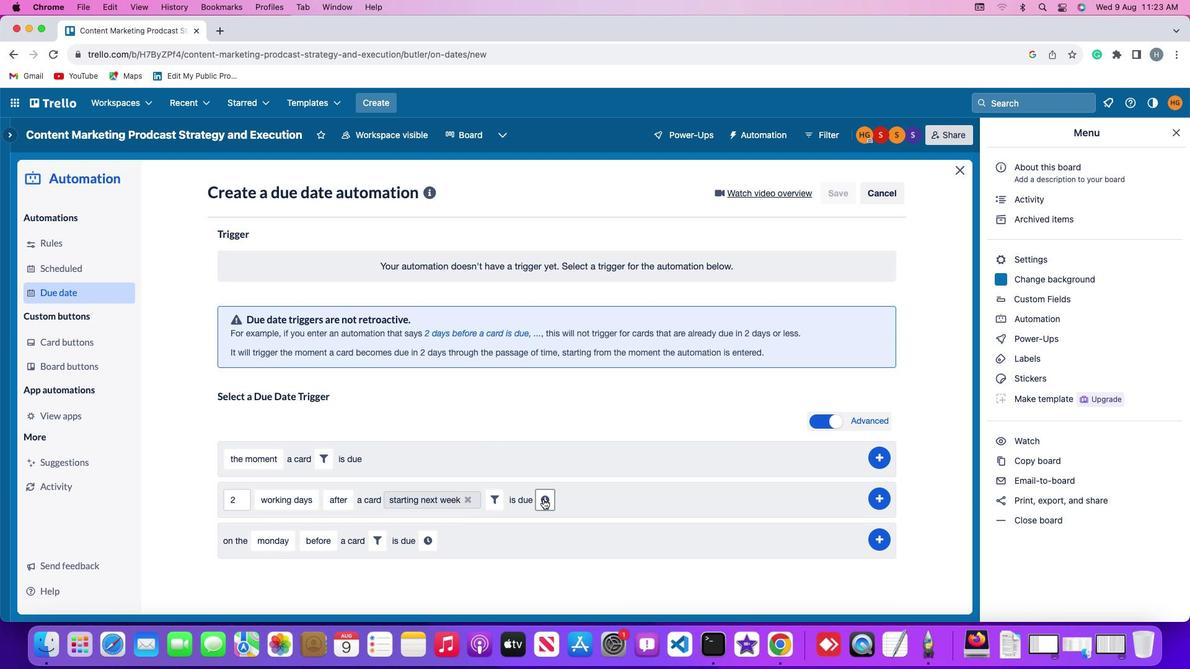 
Action: Mouse moved to (572, 502)
Screenshot: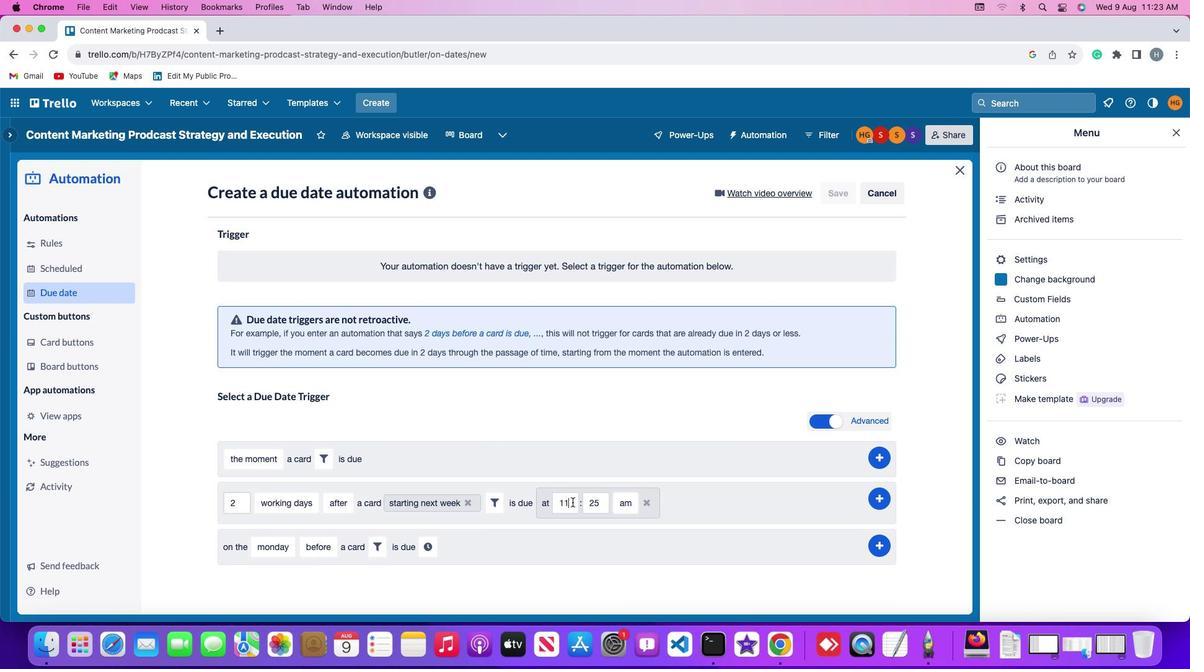 
Action: Mouse pressed left at (572, 502)
Screenshot: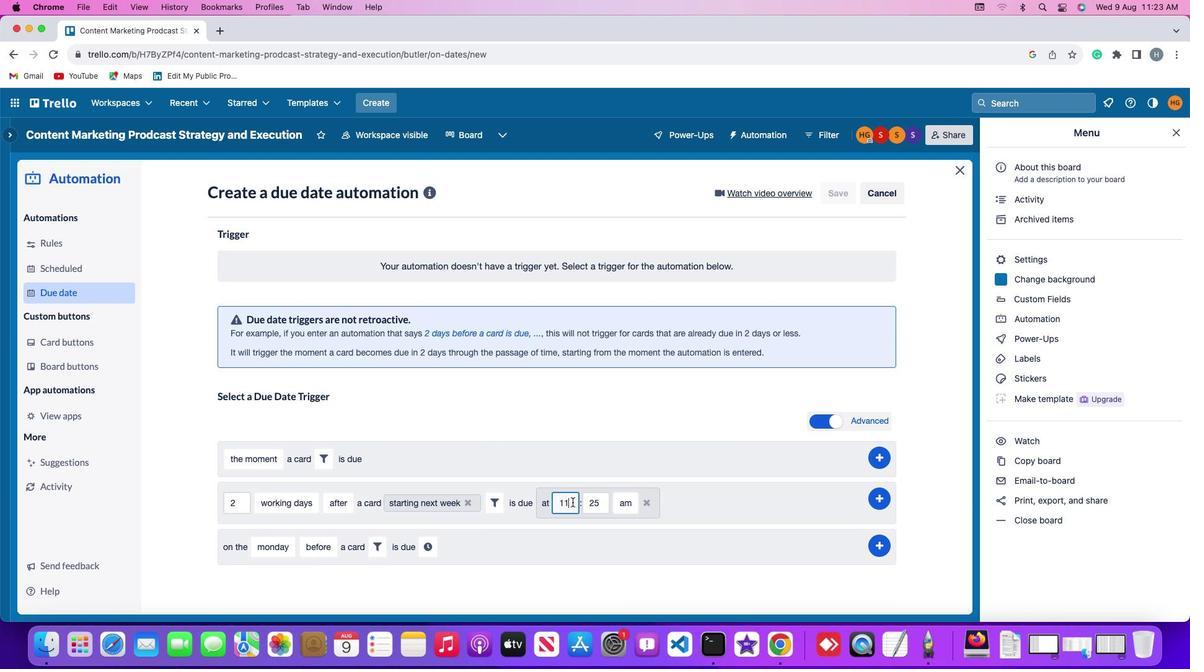 
Action: Mouse moved to (573, 502)
Screenshot: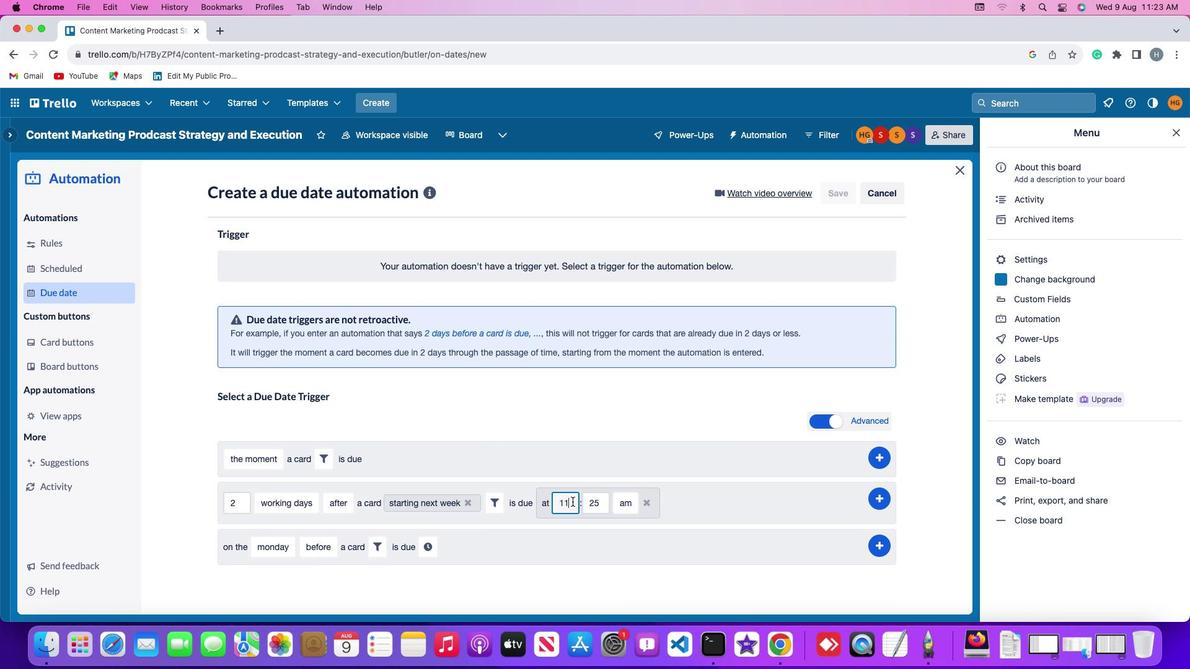 
Action: Key pressed Key.backspaceKey.backspace'1''1'
Screenshot: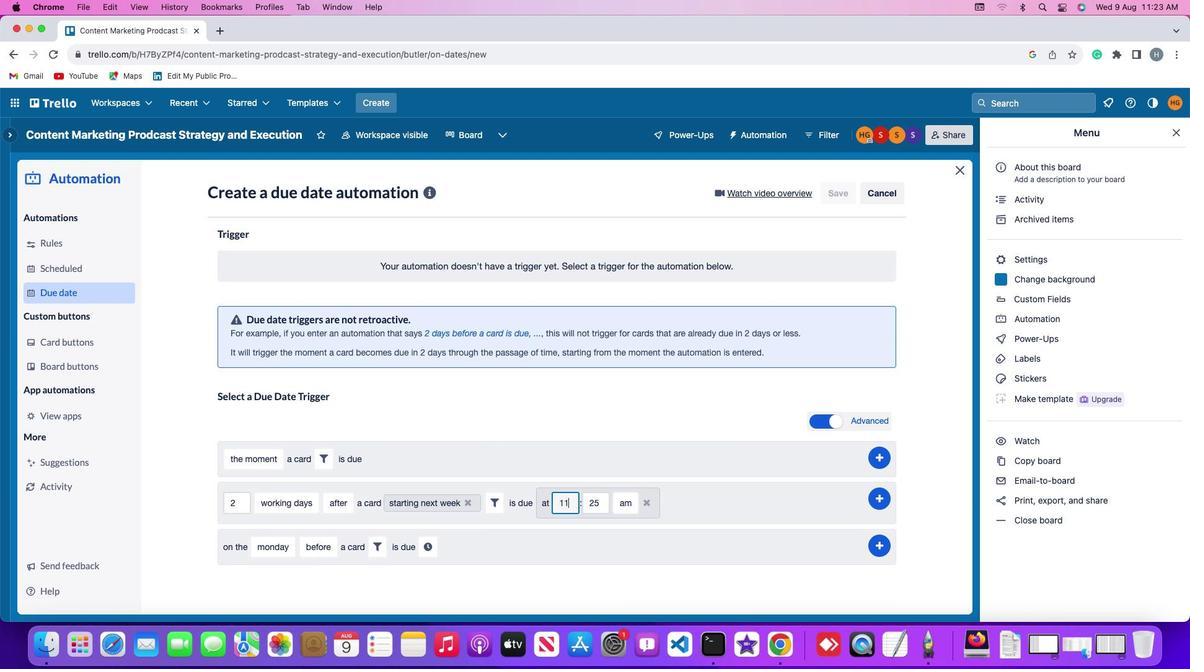 
Action: Mouse moved to (602, 501)
Screenshot: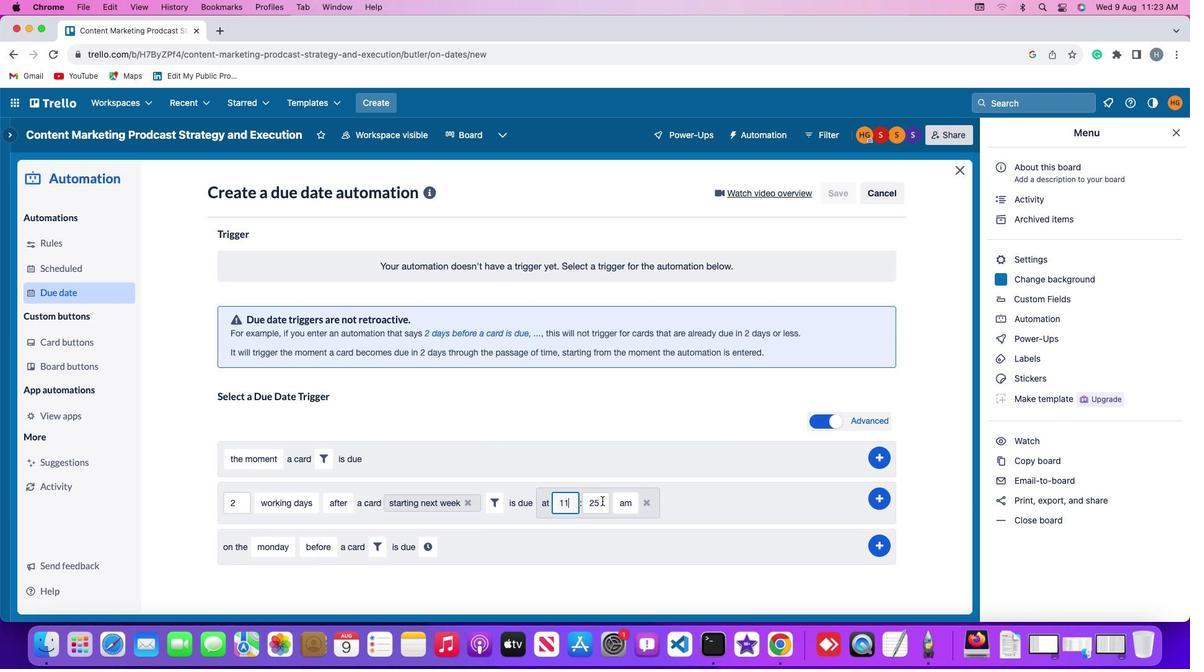 
Action: Mouse pressed left at (602, 501)
Screenshot: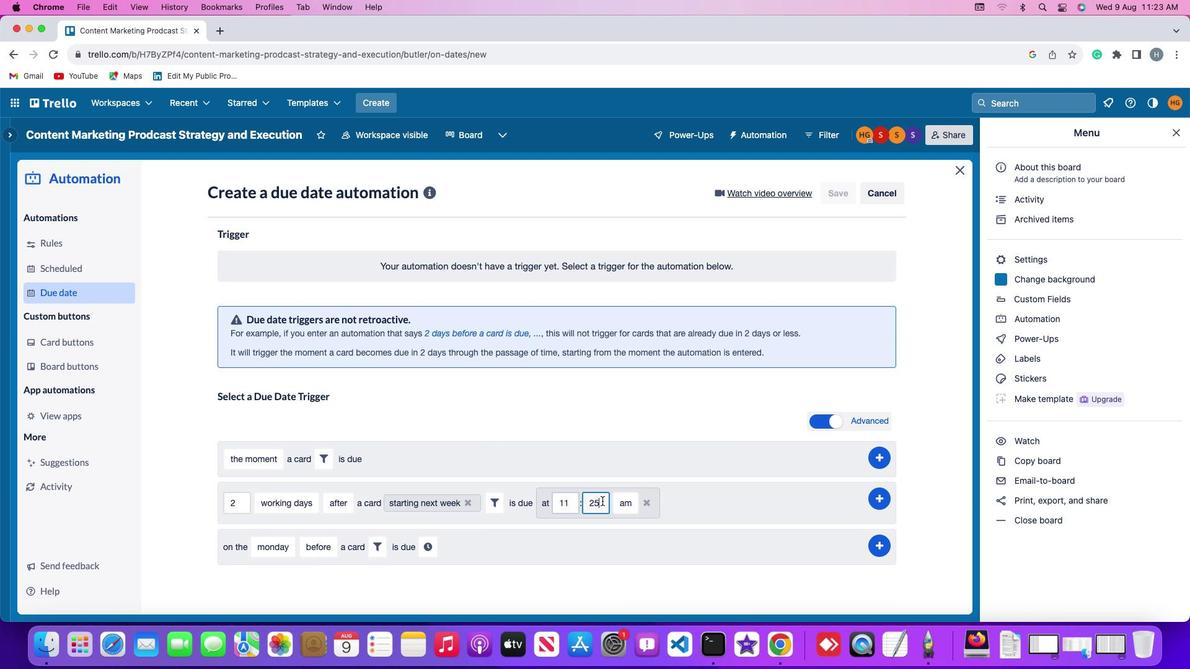 
Action: Key pressed Key.backspace
Screenshot: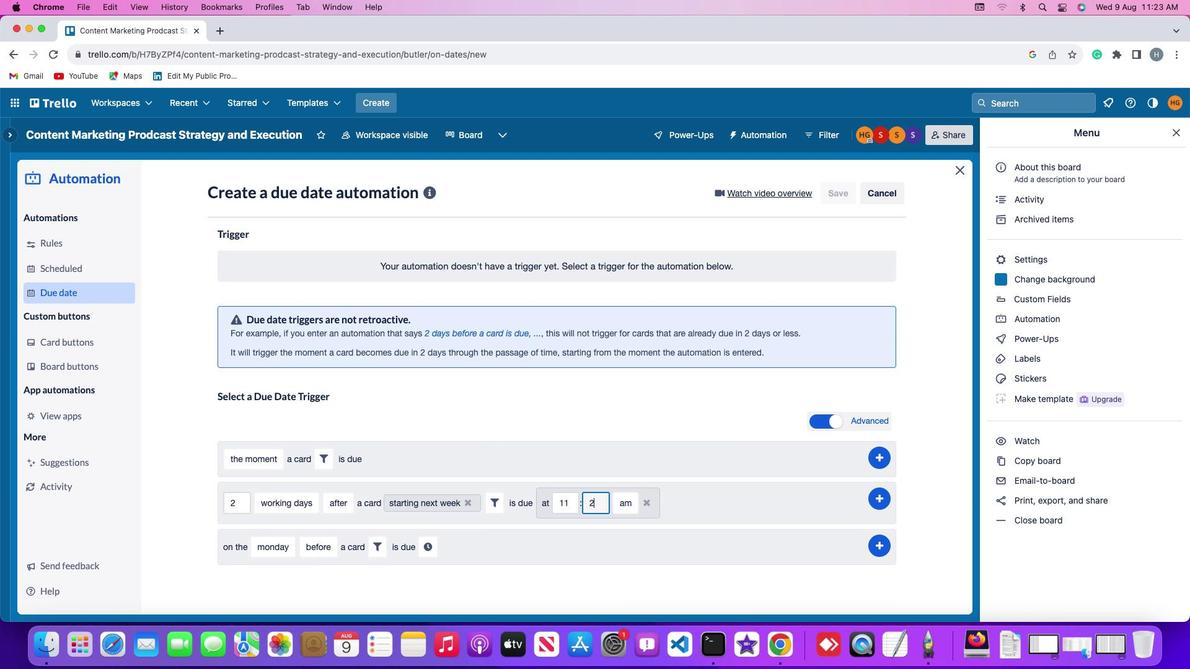 
Action: Mouse moved to (602, 501)
Screenshot: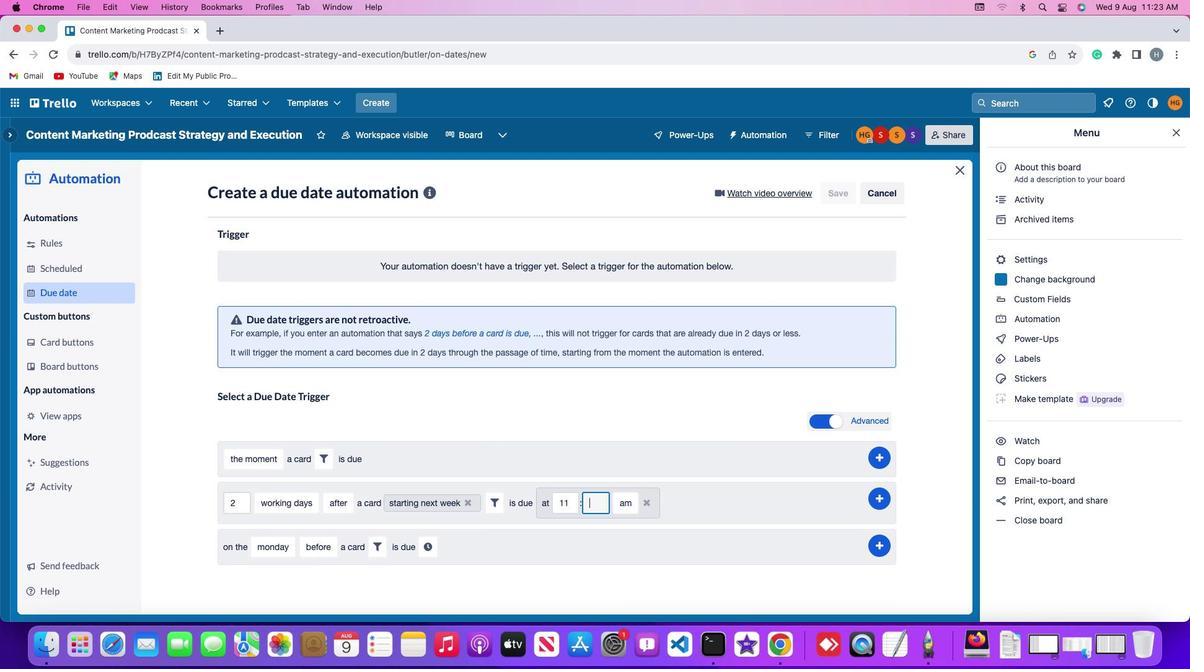 
Action: Key pressed Key.backspaceKey.backspace
Screenshot: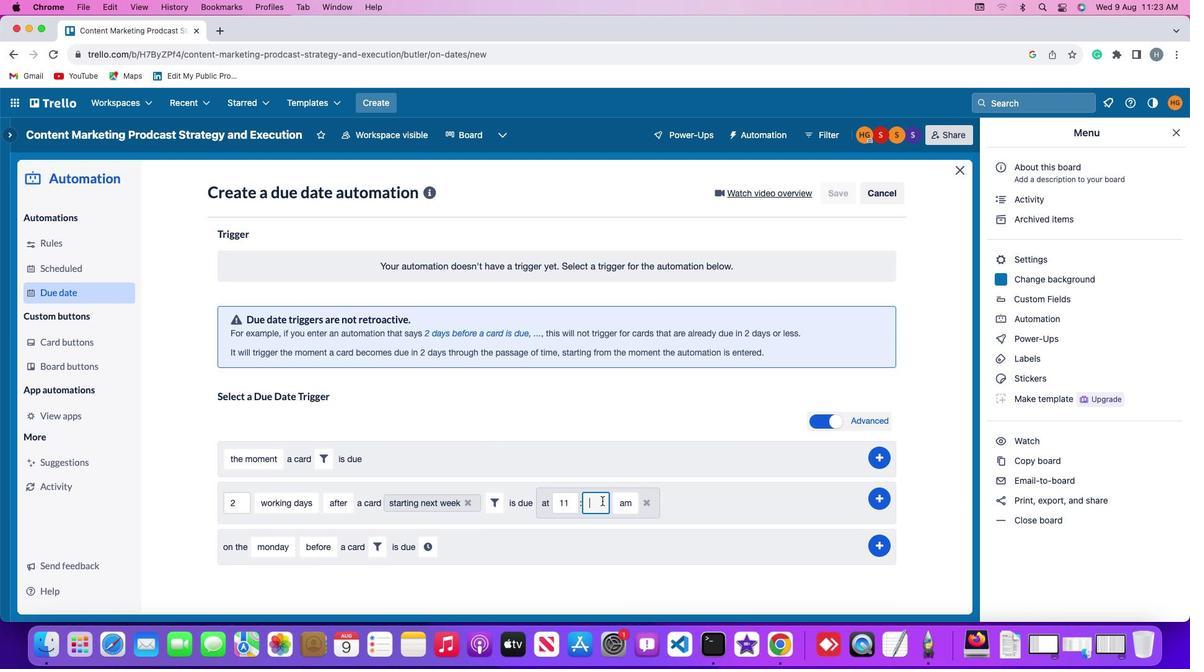 
Action: Mouse moved to (602, 501)
Screenshot: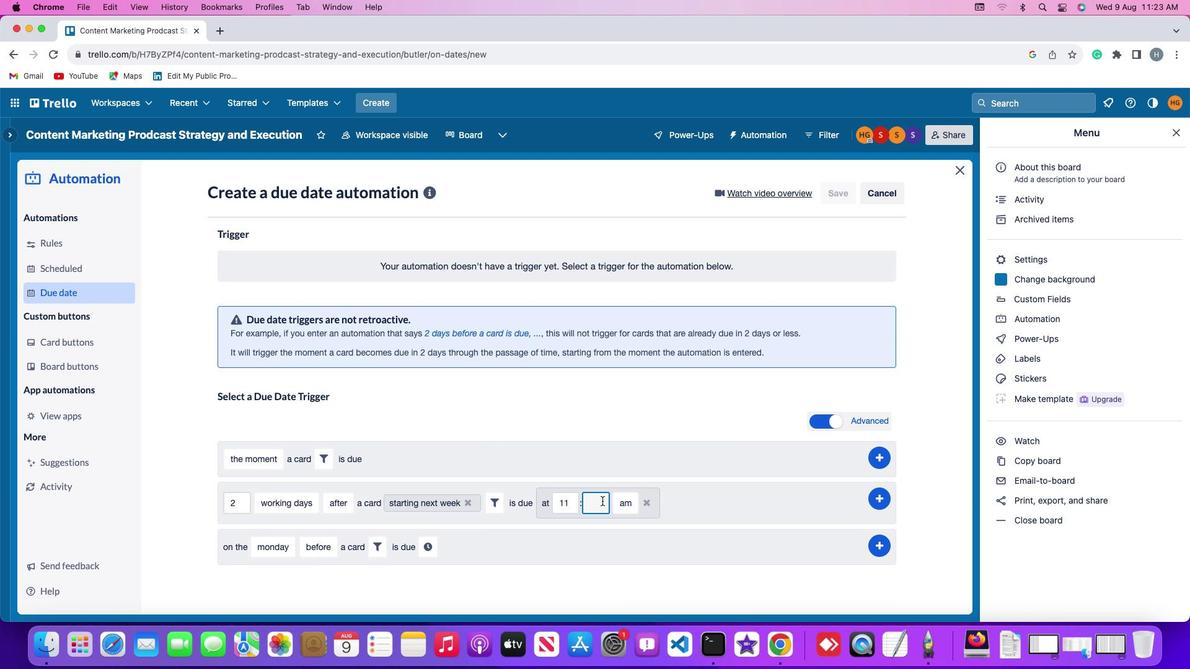 
Action: Key pressed '0''0'
Screenshot: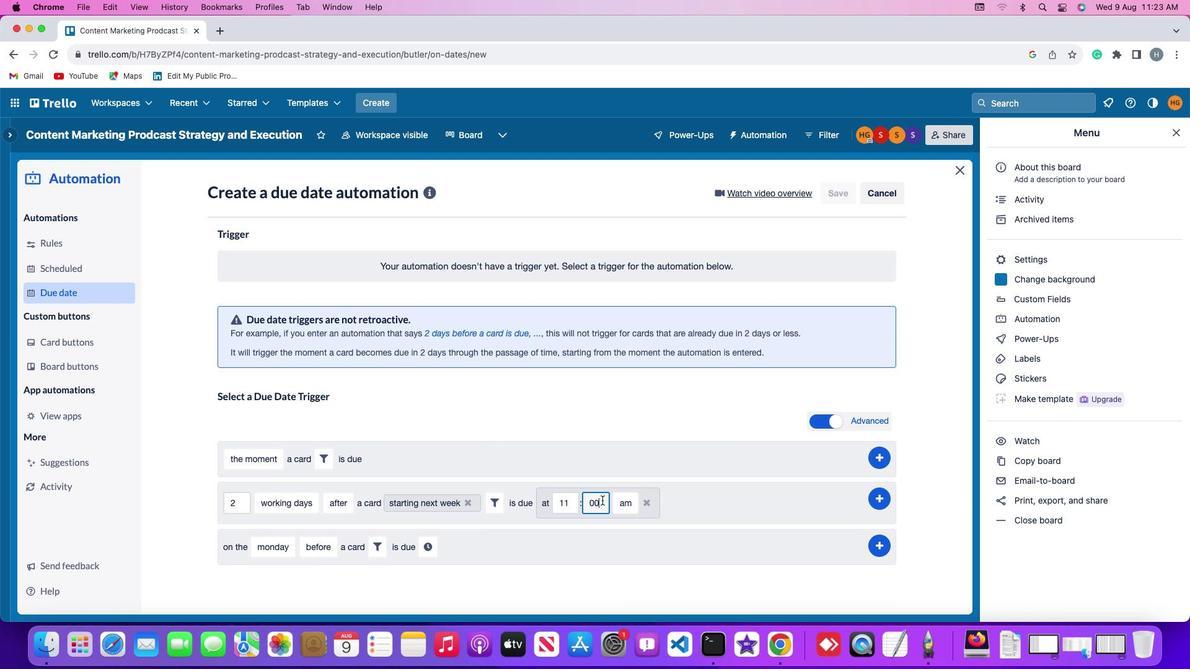 
Action: Mouse moved to (627, 498)
Screenshot: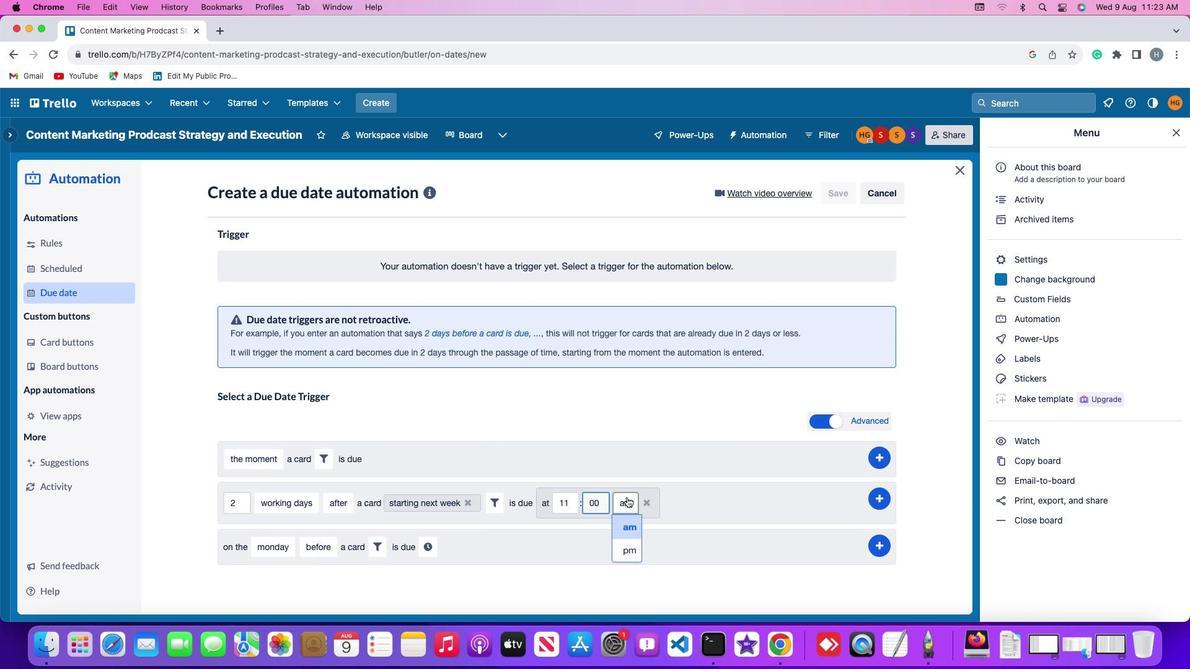 
Action: Mouse pressed left at (627, 498)
Screenshot: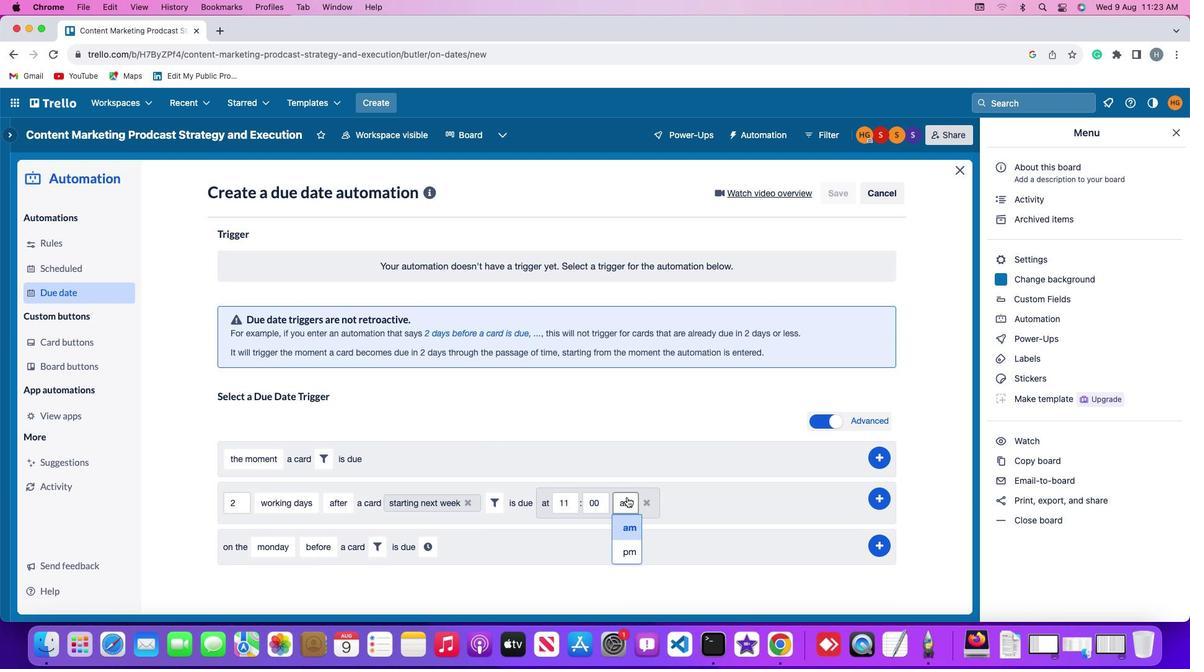 
Action: Mouse moved to (632, 530)
Screenshot: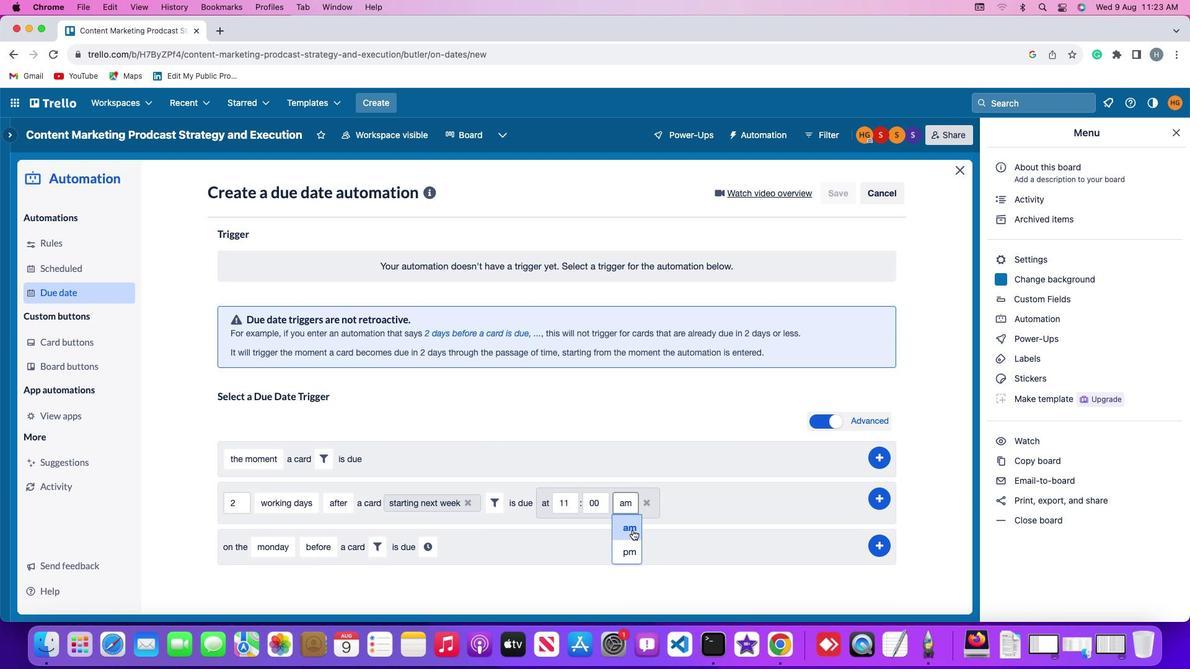 
Action: Mouse pressed left at (632, 530)
Screenshot: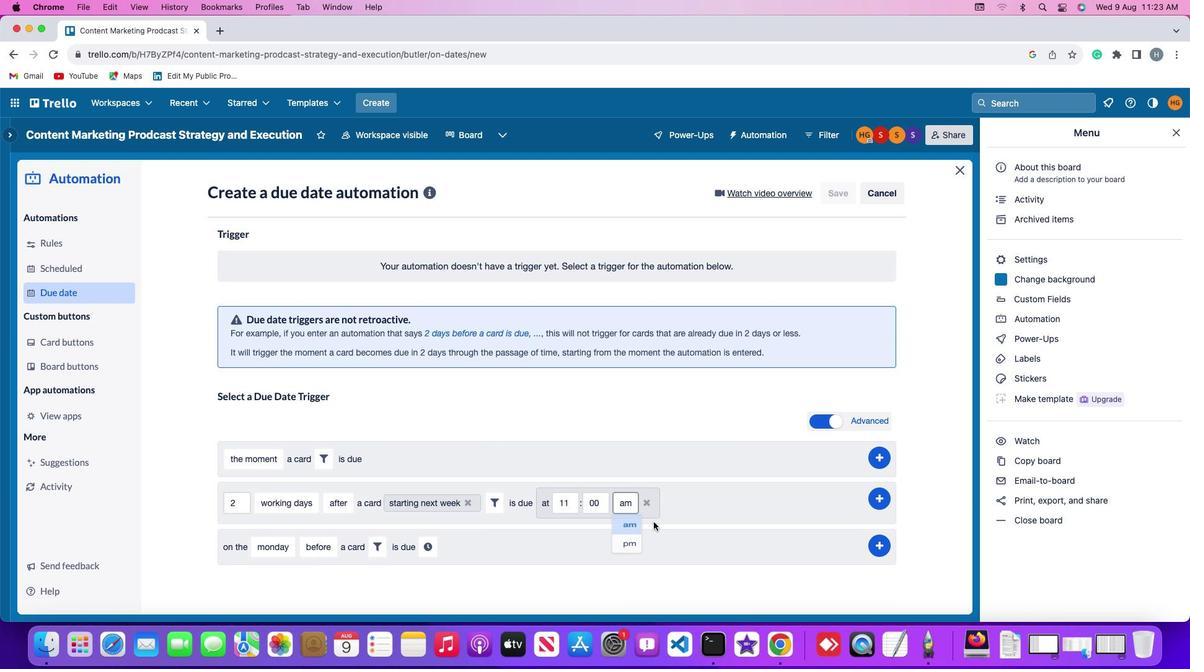 
Action: Mouse moved to (882, 495)
Screenshot: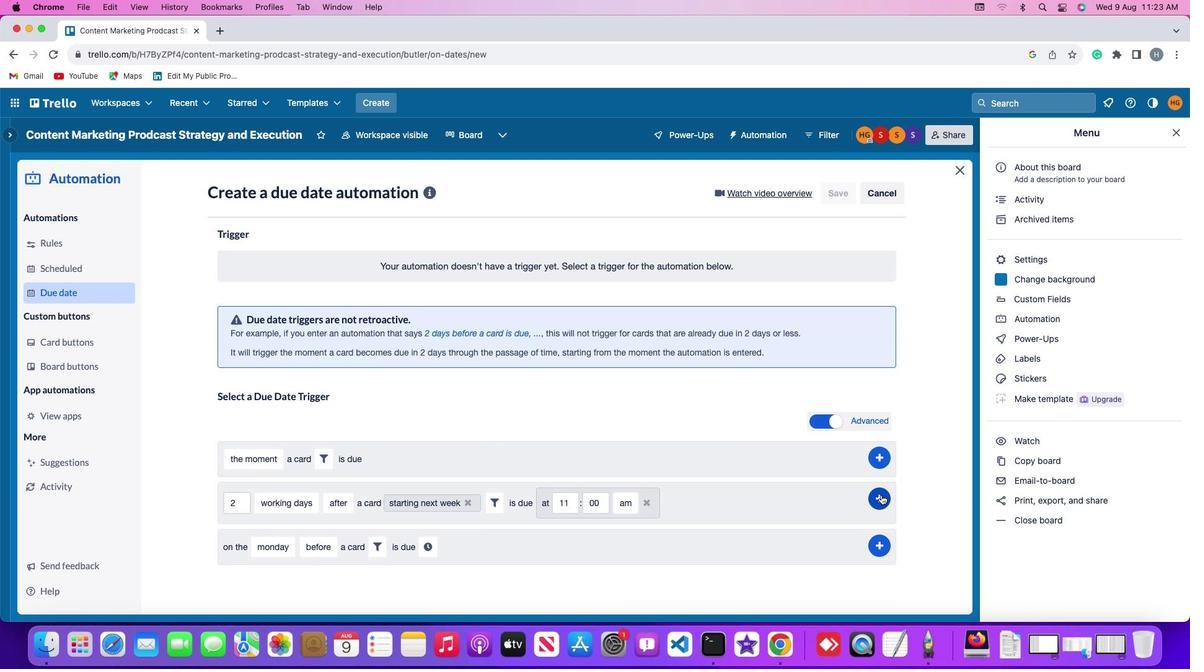 
Action: Mouse pressed left at (882, 495)
Screenshot: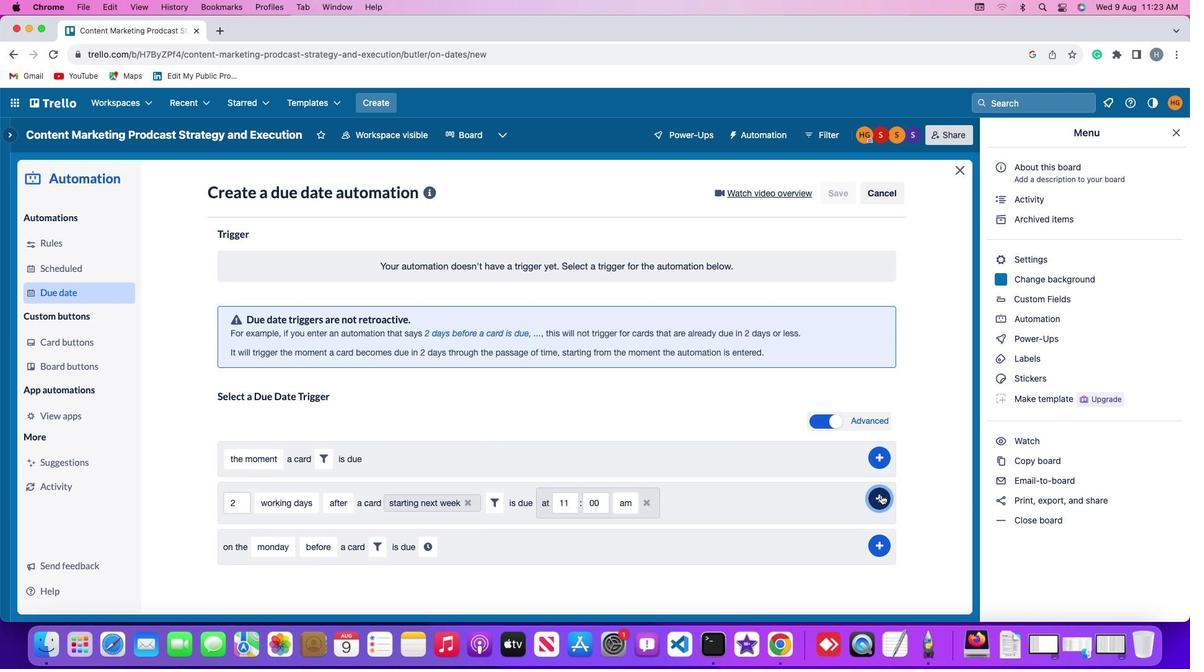 
Action: Mouse moved to (921, 395)
Screenshot: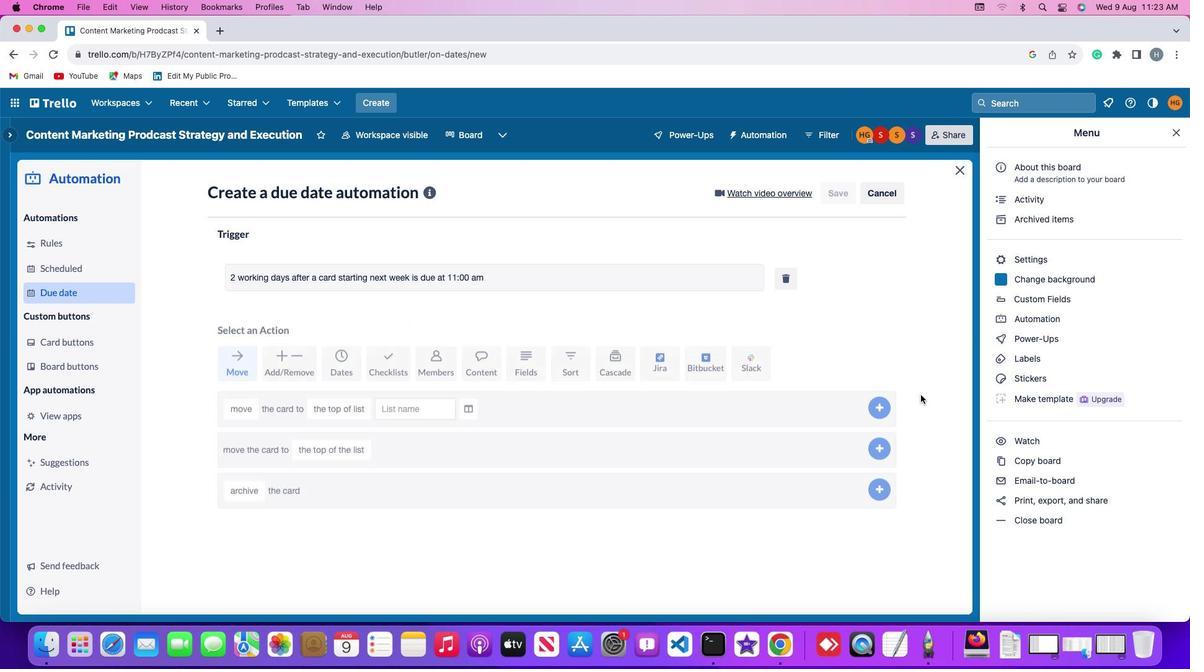 
